 Task: Look for Airbnb options in Touba, Ivory Coast from 8th December, 2023 to 15th December, 2023 for 9 adults. Place can be shared room with 5 bedrooms having 9 beds and 5 bathrooms. Property type can be flat. Amenities needed are: wifi, TV, free parkinig on premises, gym, breakfast. Look for 5 properties as per requirement.
Action: Mouse moved to (423, 79)
Screenshot: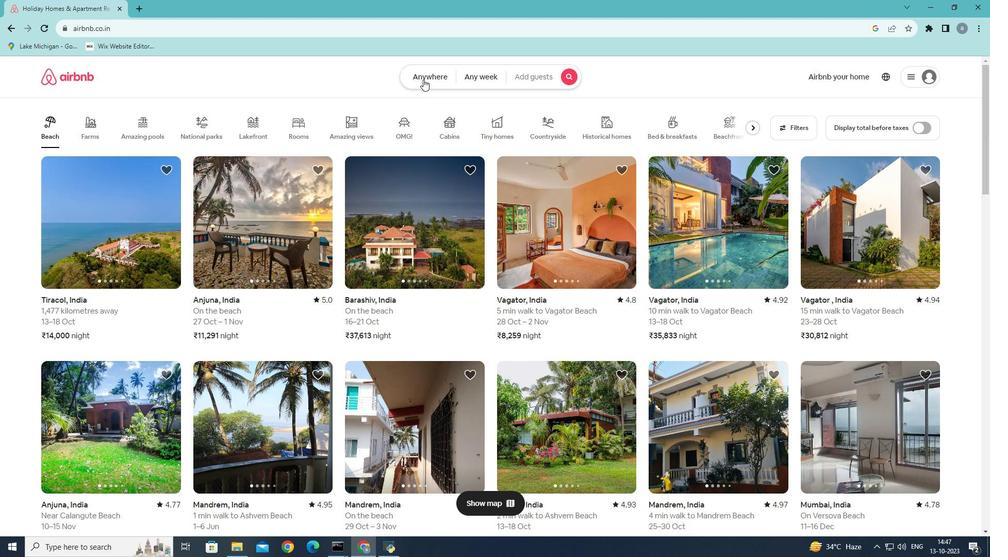 
Action: Mouse pressed left at (423, 79)
Screenshot: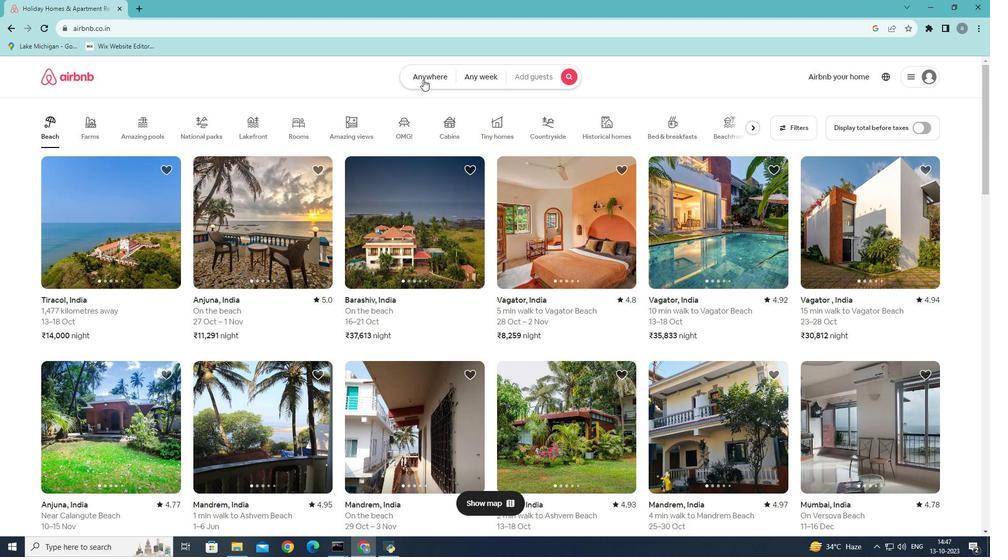 
Action: Mouse moved to (313, 113)
Screenshot: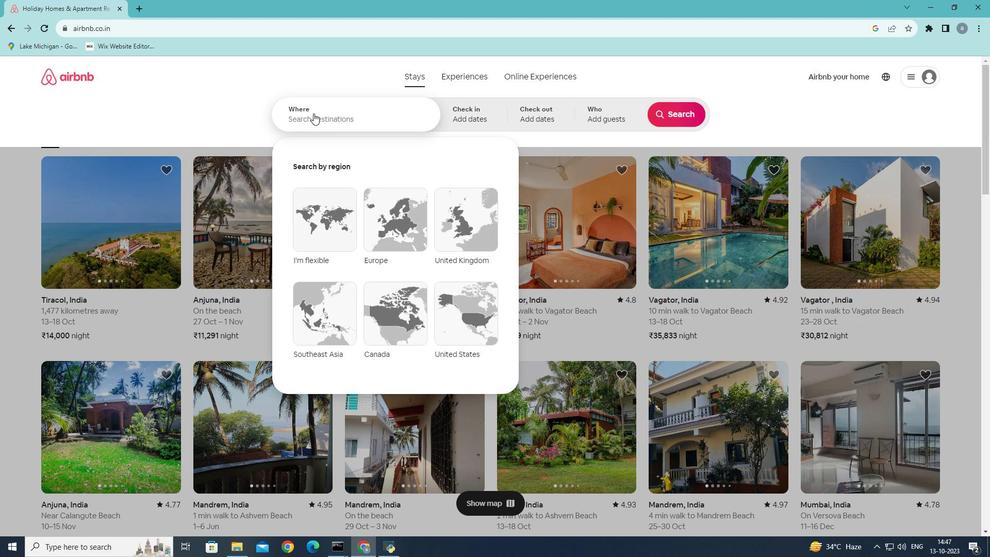 
Action: Mouse pressed left at (313, 113)
Screenshot: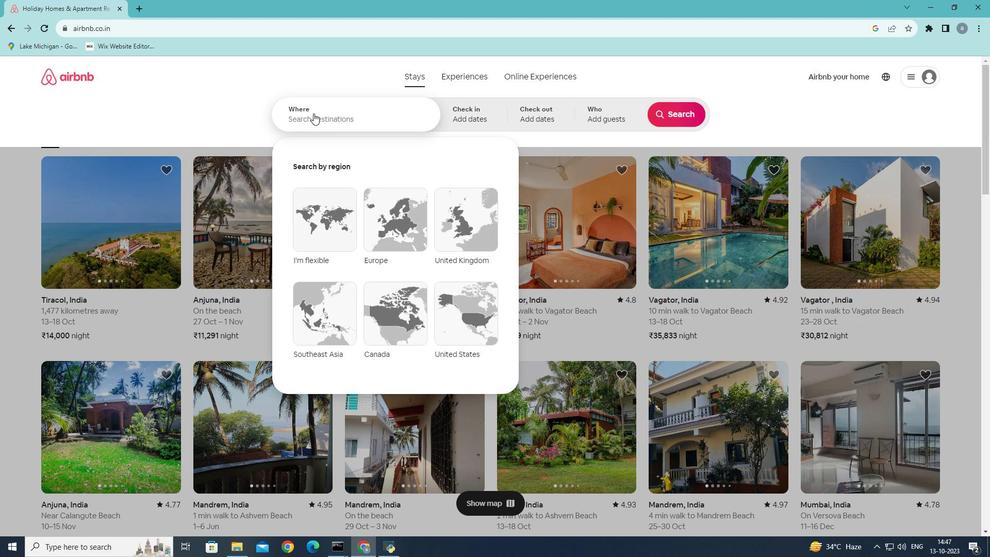 
Action: Mouse moved to (384, 123)
Screenshot: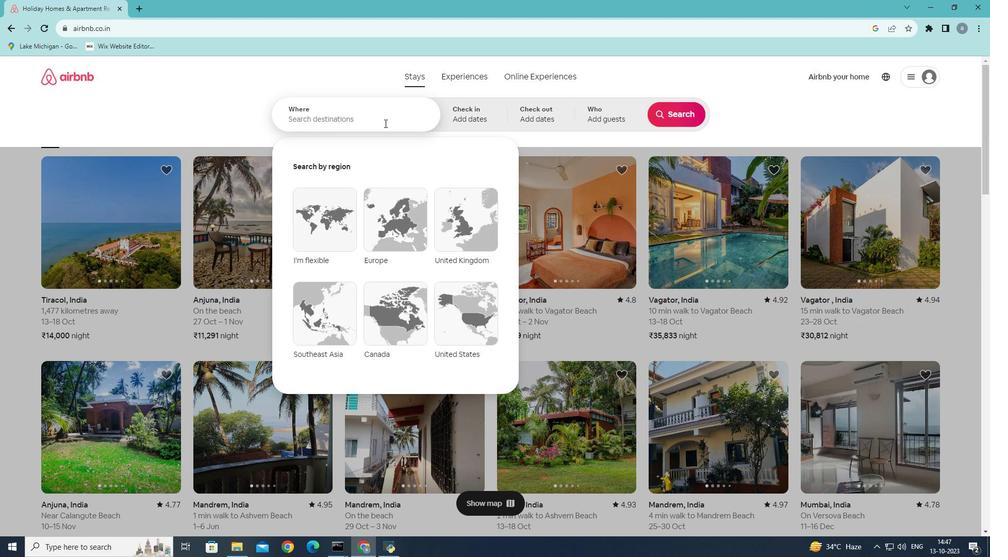 
Action: Key pressed <Key.shift><Key.shift>Touba,<Key.shift>Ivory<Key.space><Key.shift>Coast<Key.backspace><Key.backspace><Key.backspace><Key.backspace><Key.backspace><Key.backspace><Key.backspace><Key.backspace>
Screenshot: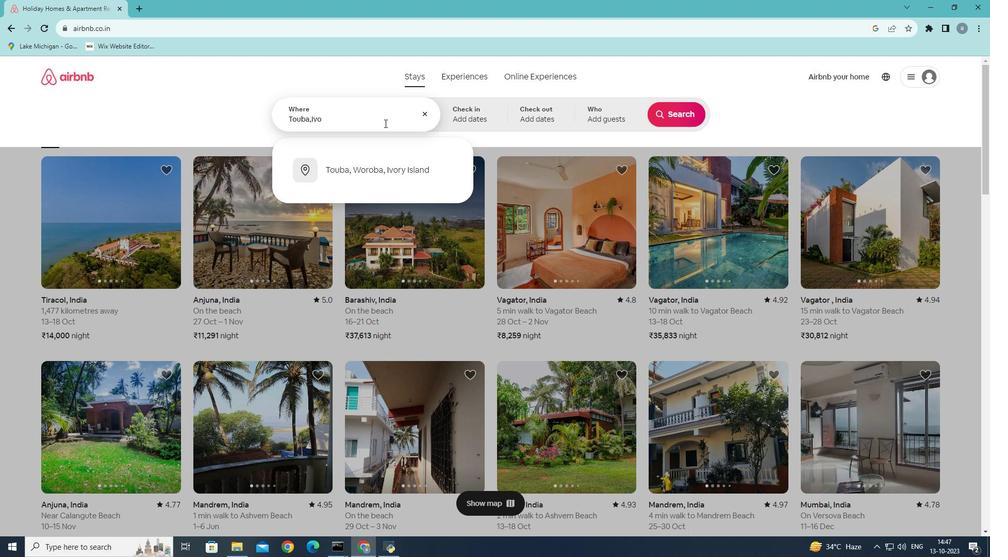 
Action: Mouse moved to (383, 171)
Screenshot: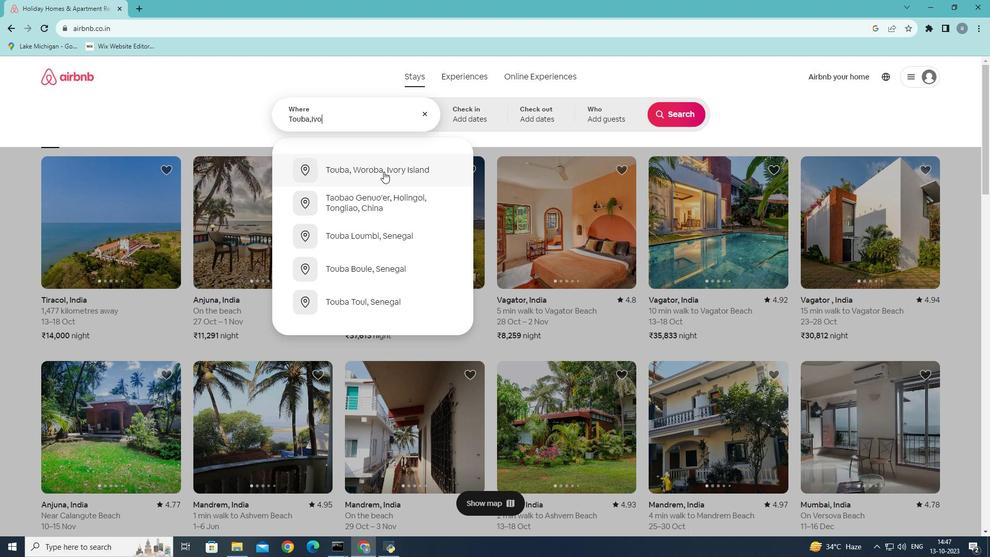 
Action: Mouse pressed left at (383, 171)
Screenshot: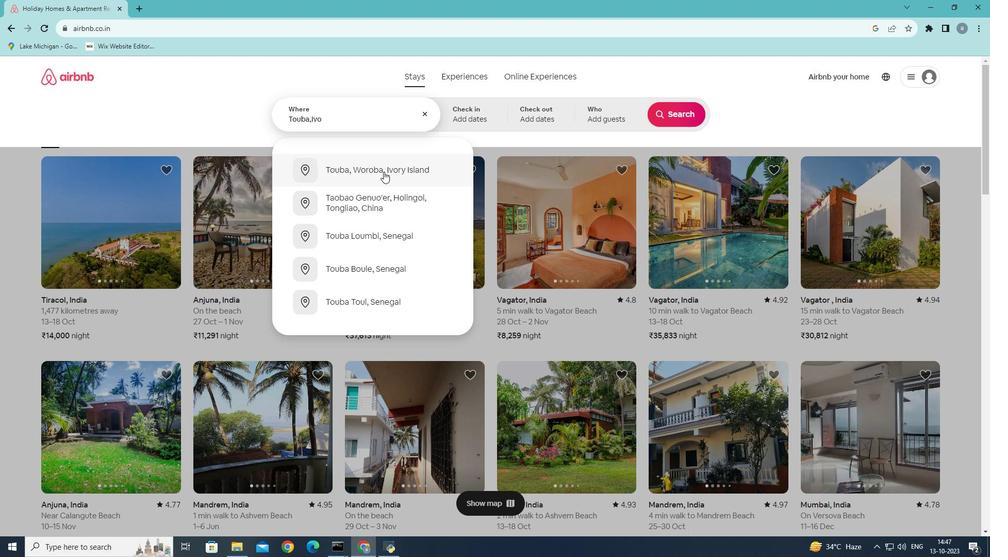 
Action: Mouse moved to (674, 201)
Screenshot: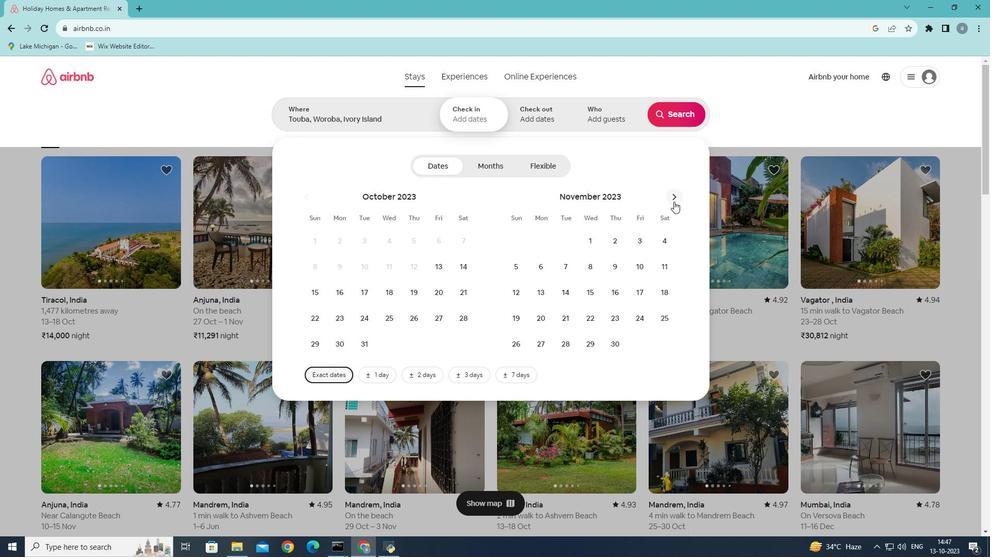 
Action: Mouse pressed left at (674, 201)
Screenshot: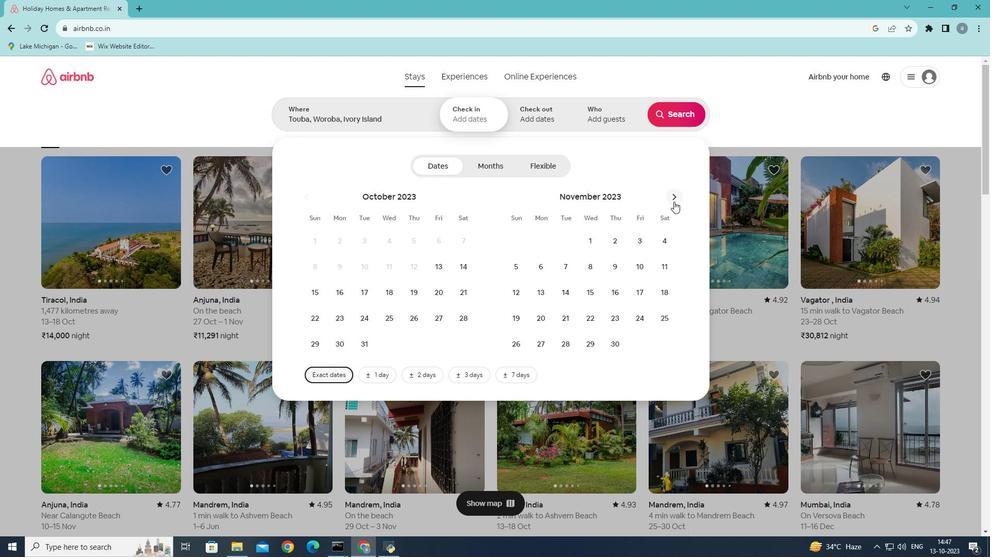 
Action: Mouse moved to (642, 264)
Screenshot: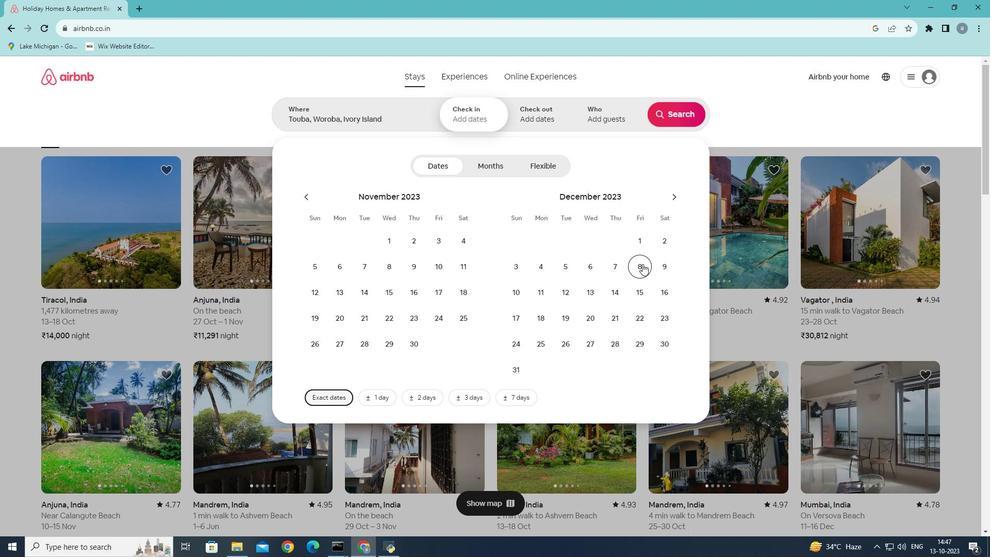 
Action: Mouse pressed left at (642, 264)
Screenshot: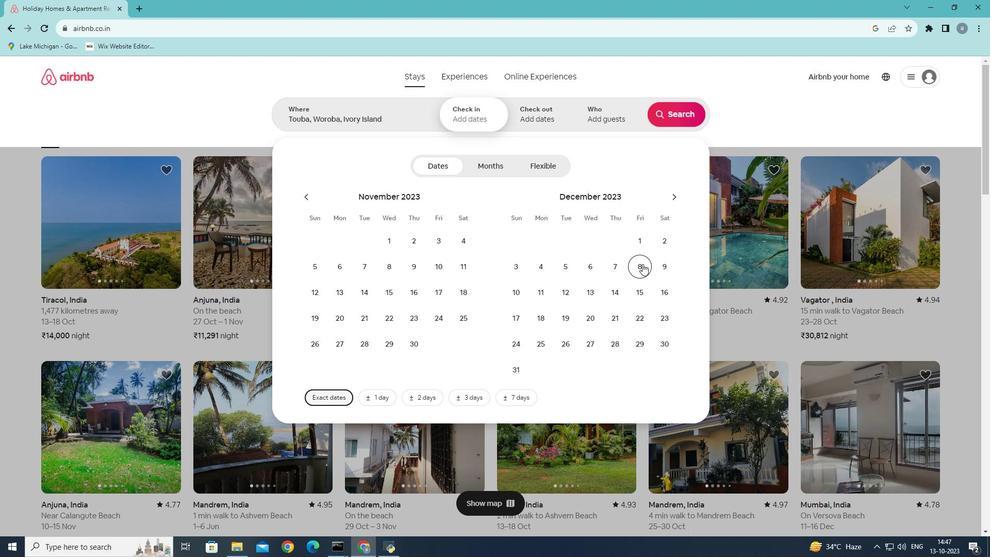 
Action: Mouse moved to (647, 288)
Screenshot: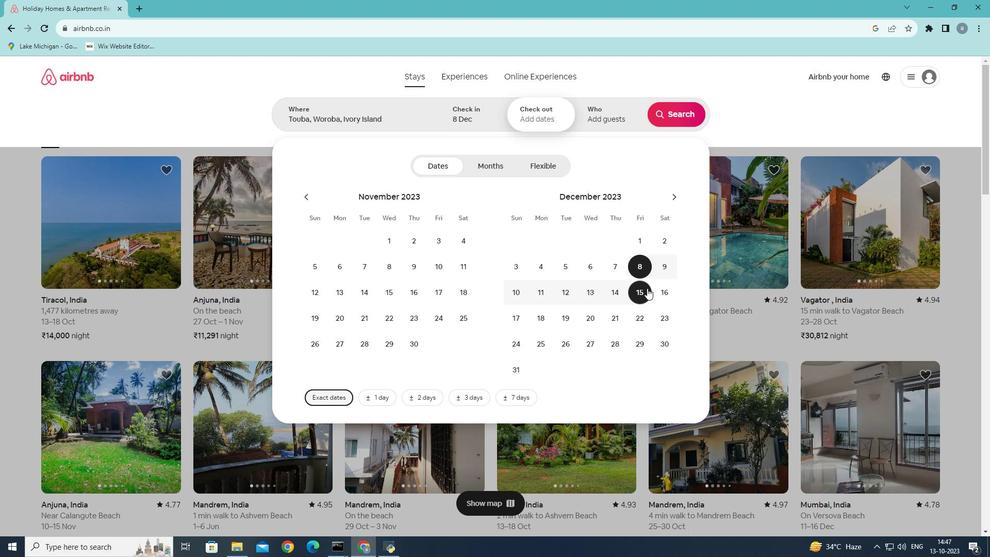 
Action: Mouse pressed left at (647, 288)
Screenshot: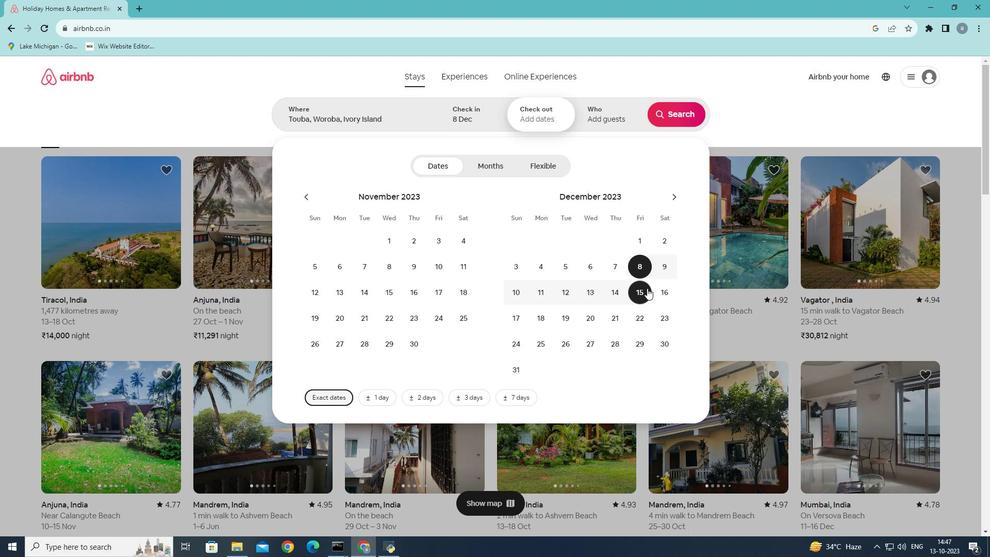 
Action: Mouse moved to (611, 121)
Screenshot: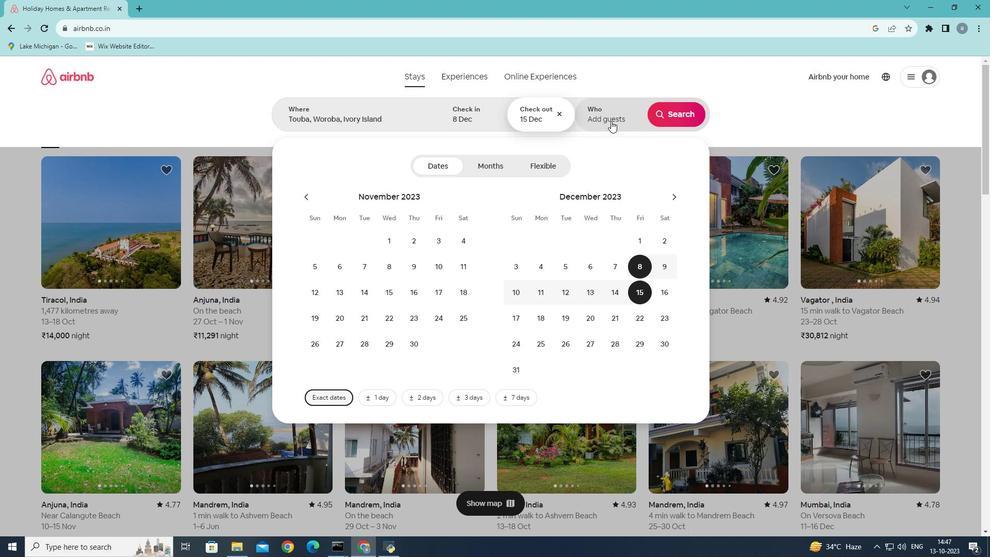 
Action: Mouse pressed left at (611, 121)
Screenshot: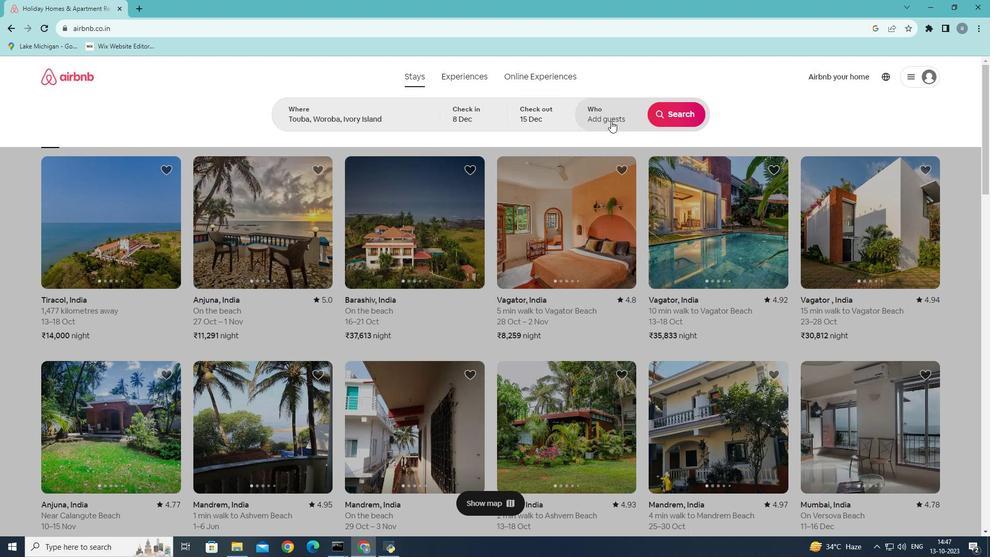 
Action: Mouse moved to (680, 173)
Screenshot: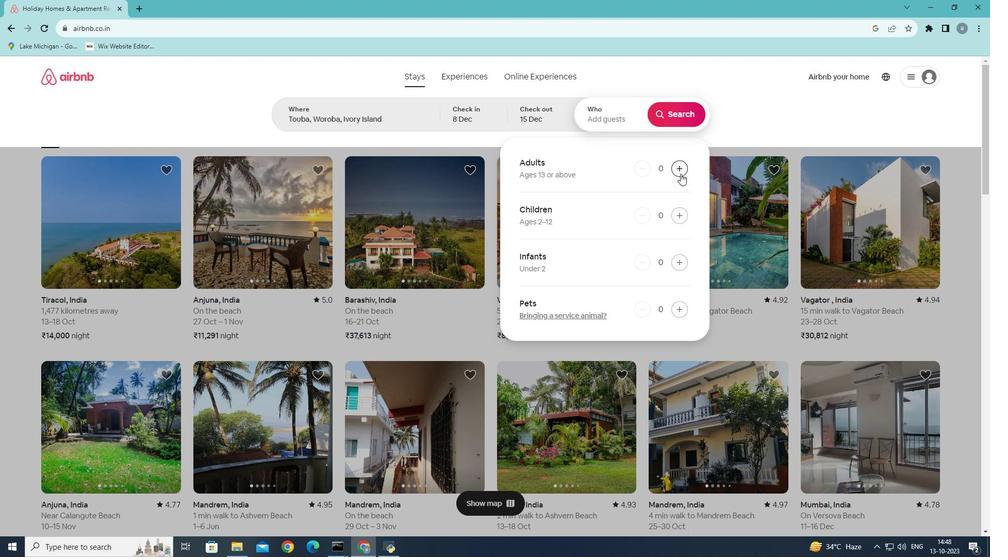 
Action: Mouse pressed left at (680, 173)
Screenshot: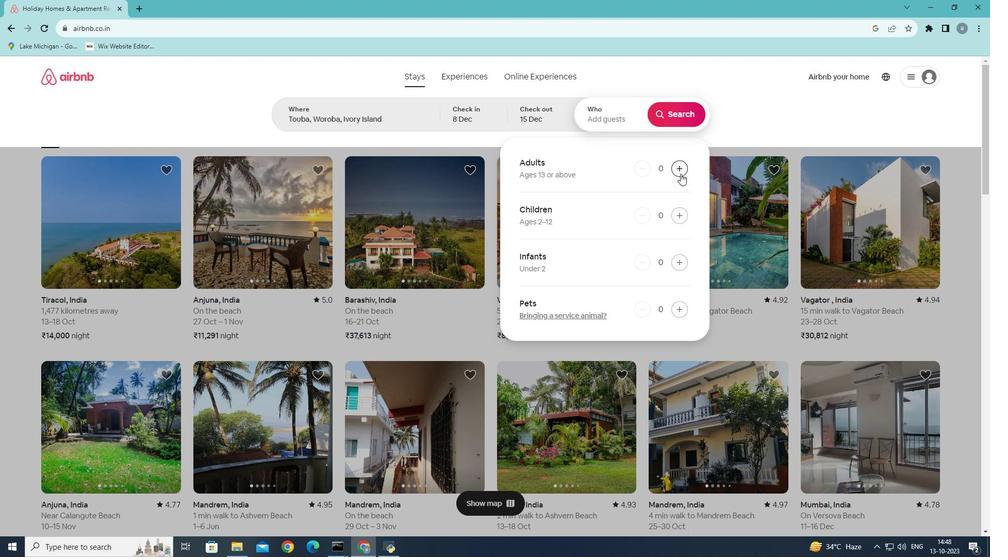 
Action: Mouse pressed left at (680, 173)
Screenshot: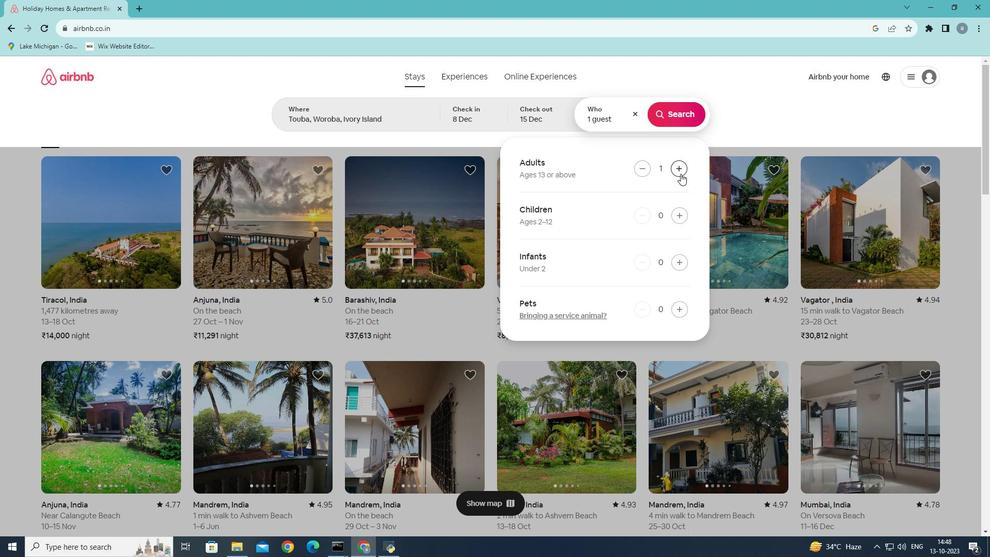 
Action: Mouse pressed left at (680, 173)
Screenshot: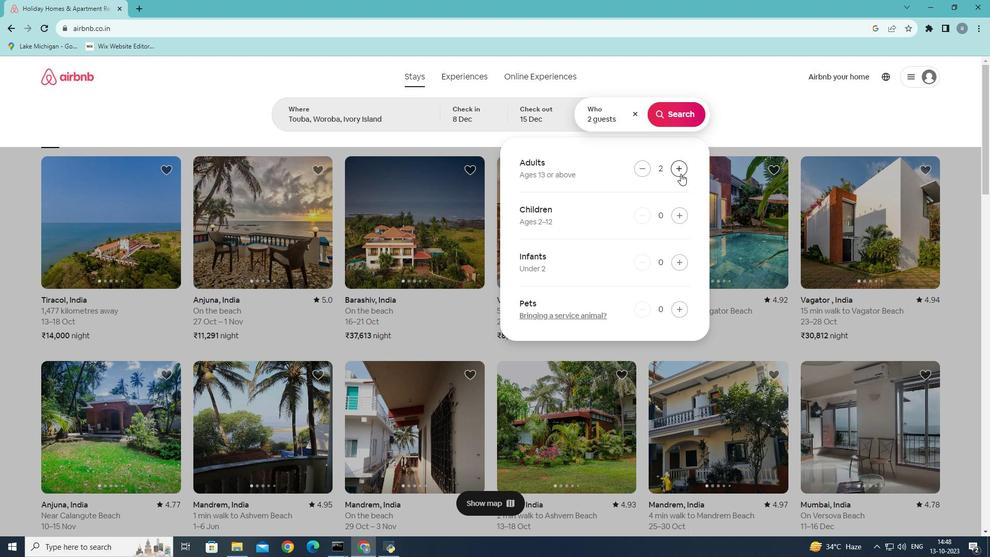 
Action: Mouse pressed left at (680, 173)
Screenshot: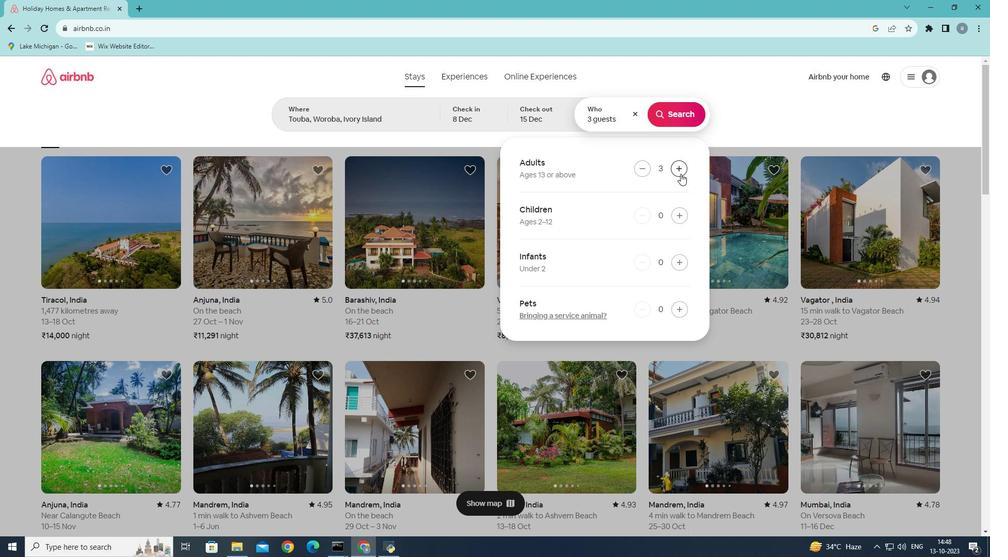 
Action: Mouse pressed left at (680, 173)
Screenshot: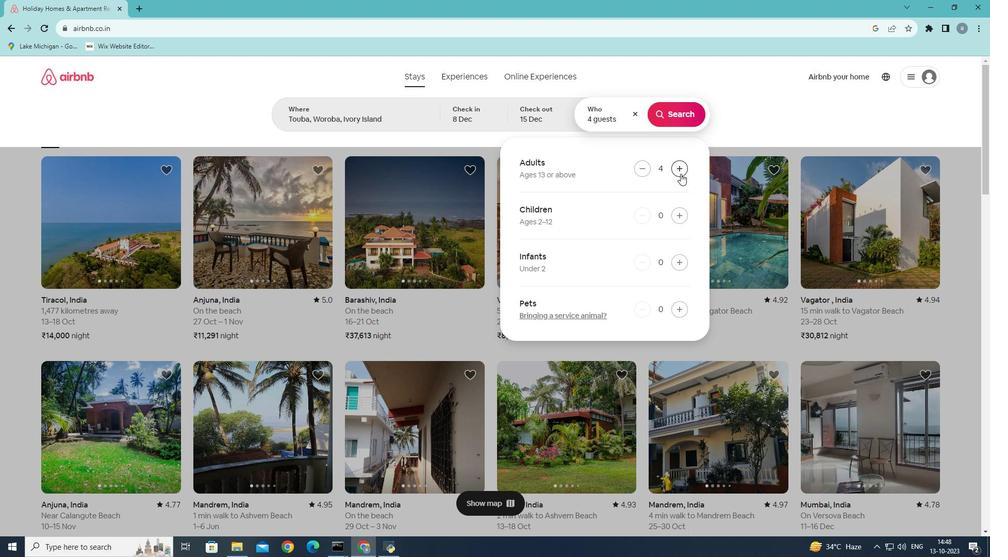 
Action: Mouse pressed left at (680, 173)
Screenshot: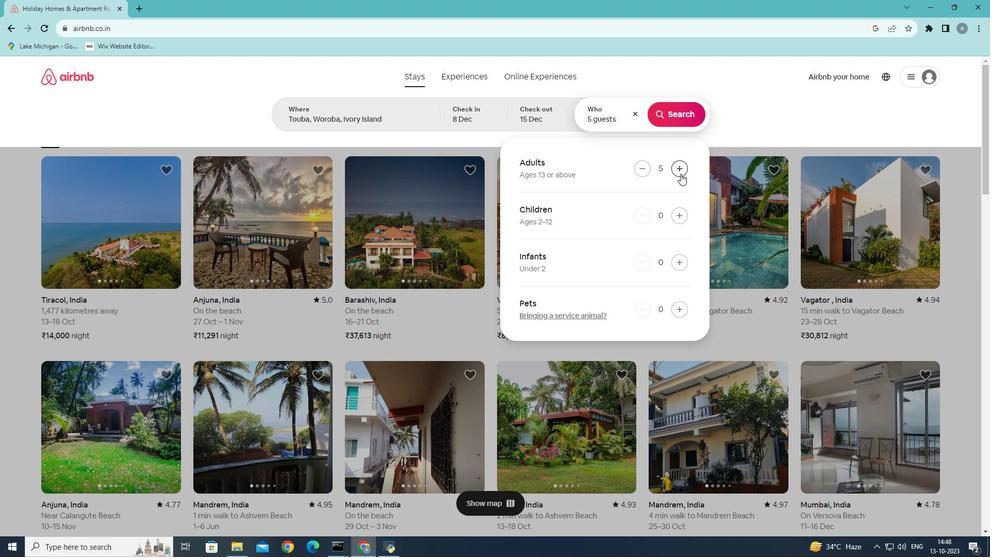 
Action: Mouse pressed left at (680, 173)
Screenshot: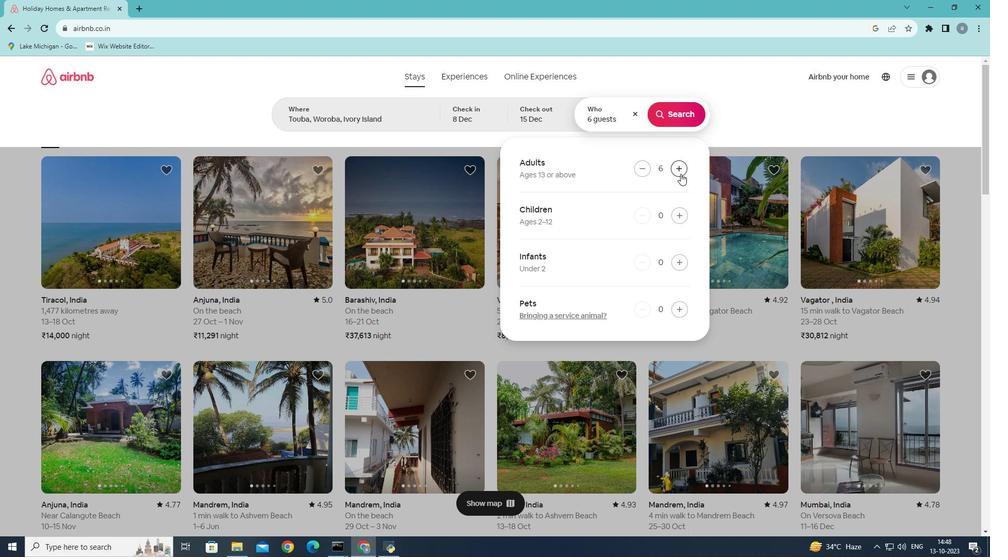 
Action: Mouse pressed left at (680, 173)
Screenshot: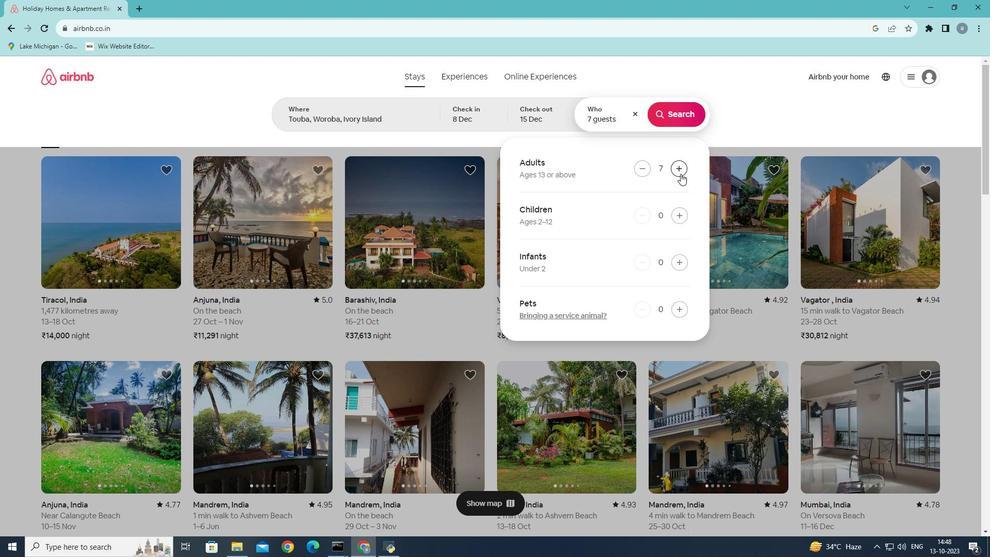 
Action: Mouse pressed left at (680, 173)
Screenshot: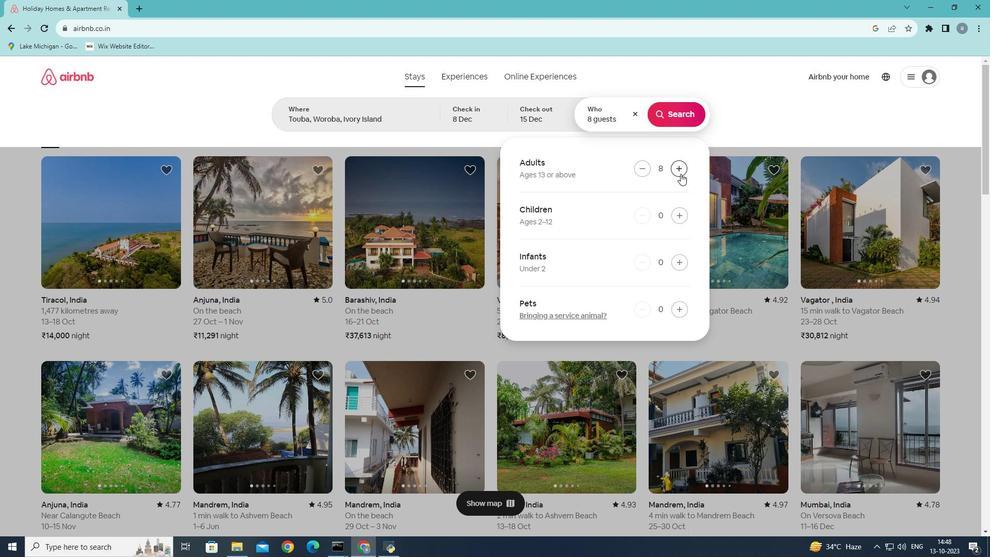 
Action: Mouse moved to (684, 107)
Screenshot: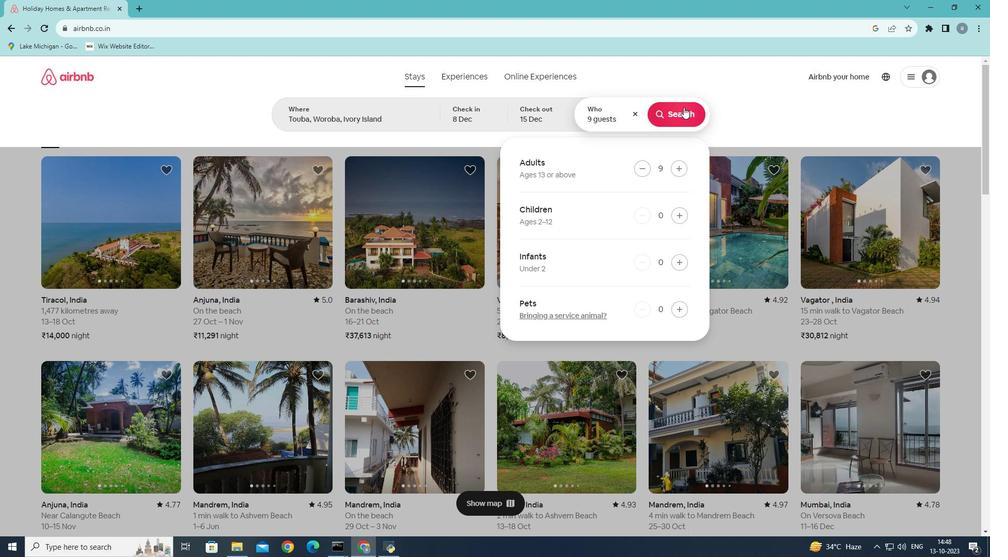 
Action: Mouse pressed left at (684, 107)
Screenshot: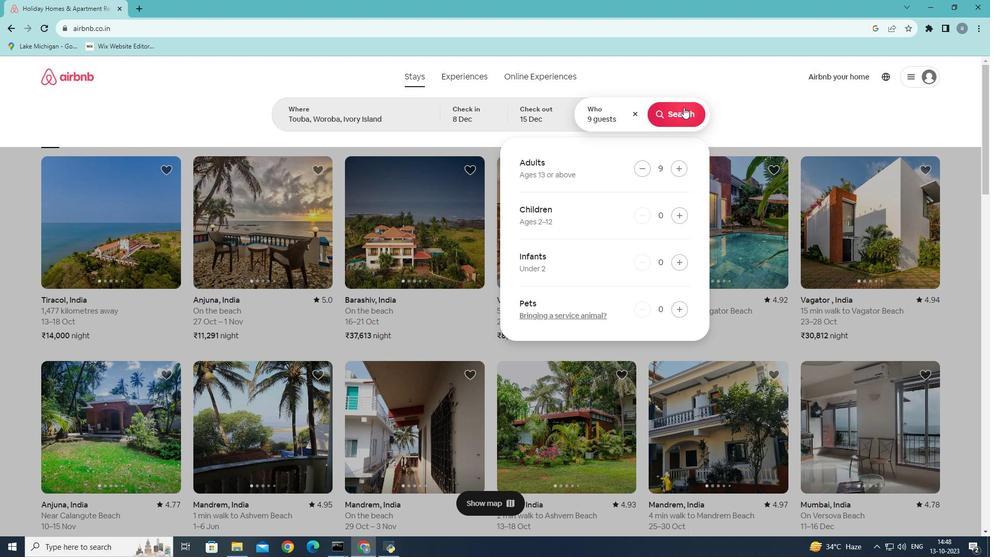 
Action: Mouse moved to (822, 115)
Screenshot: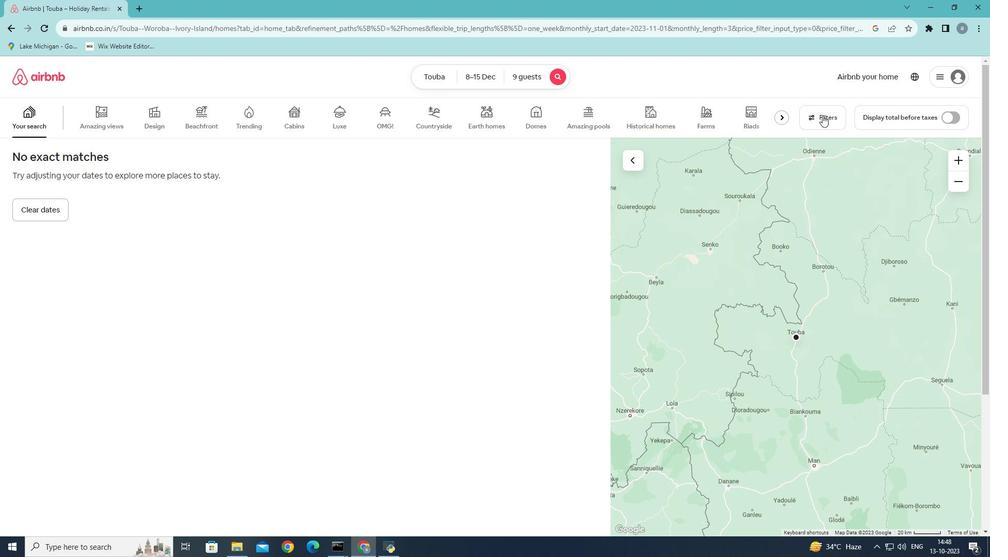 
Action: Mouse pressed left at (822, 115)
Screenshot: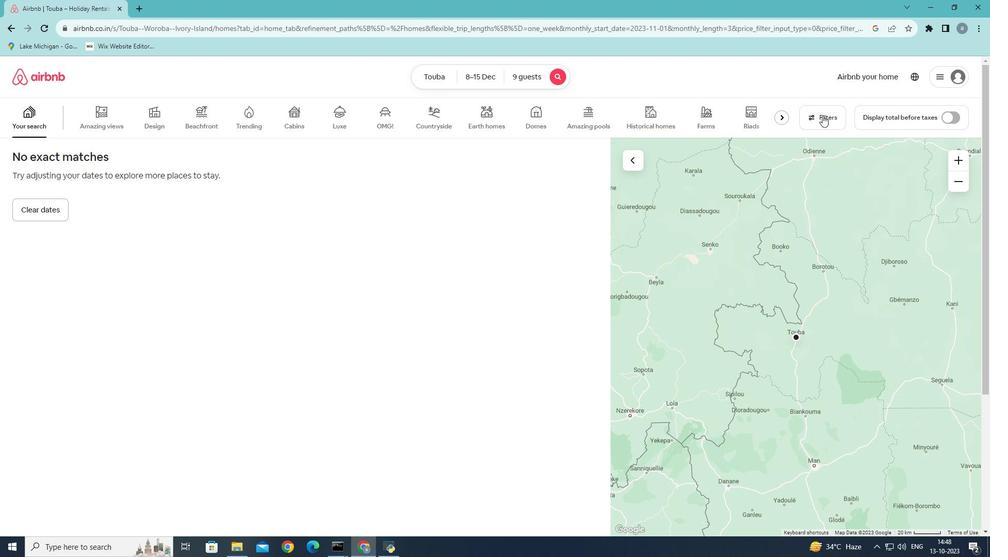 
Action: Mouse moved to (413, 305)
Screenshot: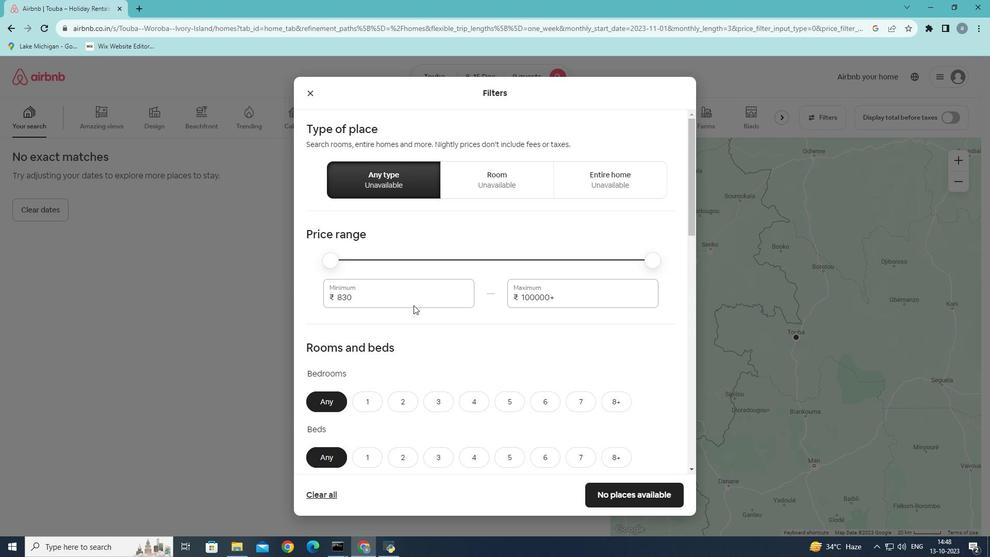 
Action: Mouse scrolled (413, 304) with delta (0, 0)
Screenshot: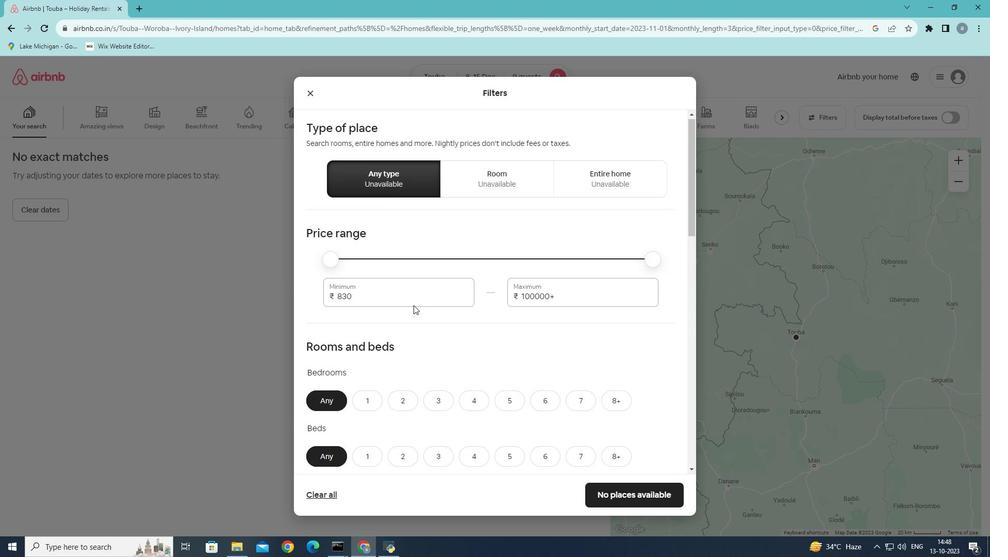
Action: Mouse scrolled (413, 304) with delta (0, 0)
Screenshot: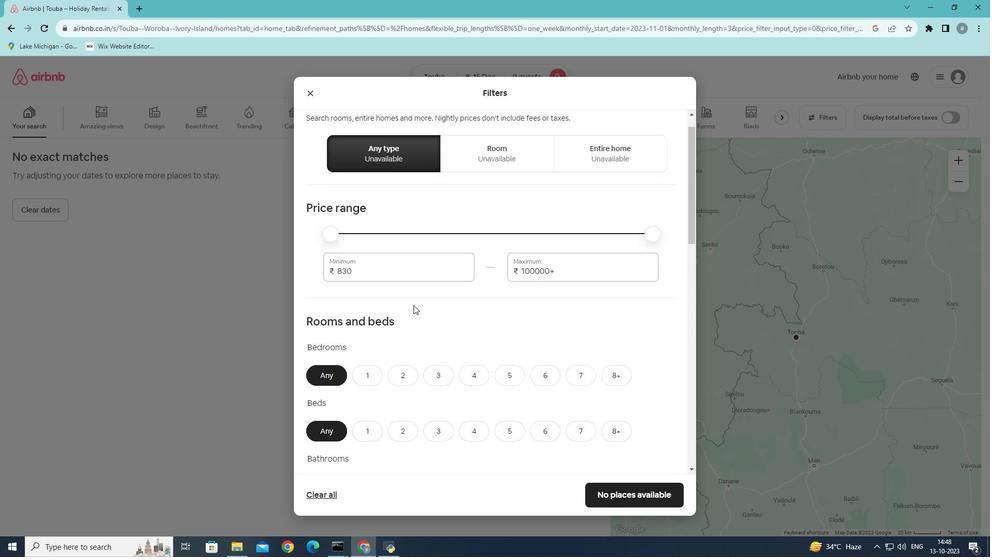 
Action: Mouse scrolled (413, 304) with delta (0, 0)
Screenshot: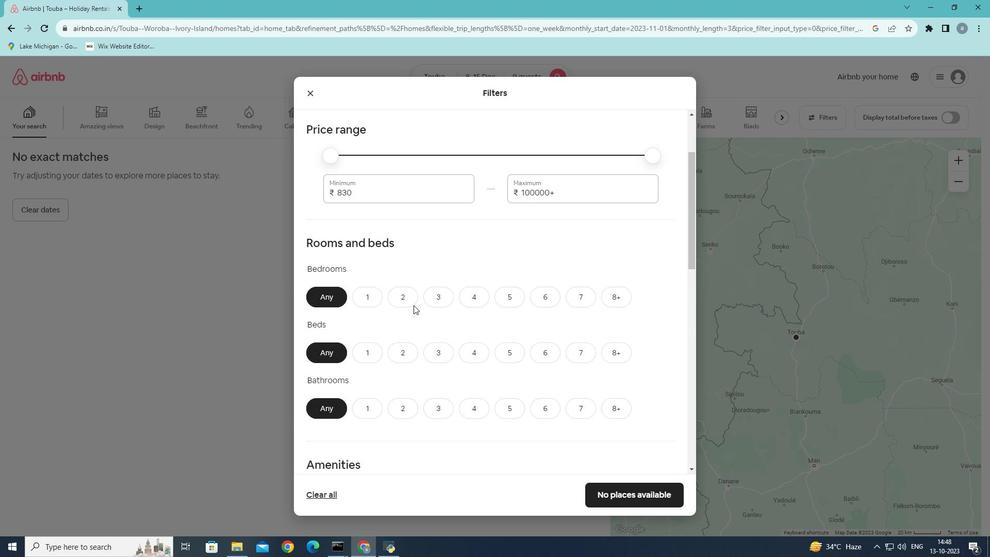 
Action: Mouse moved to (515, 252)
Screenshot: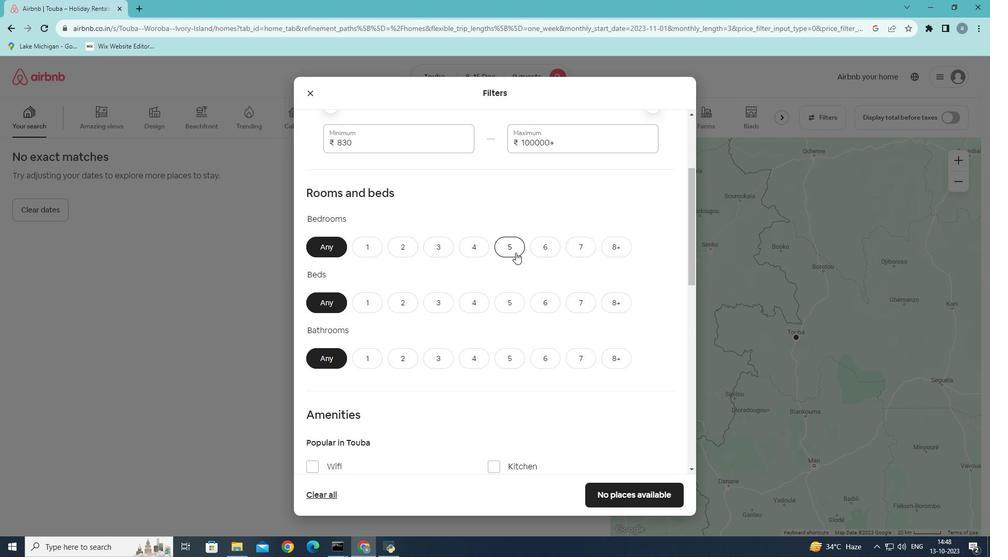 
Action: Mouse pressed left at (515, 252)
Screenshot: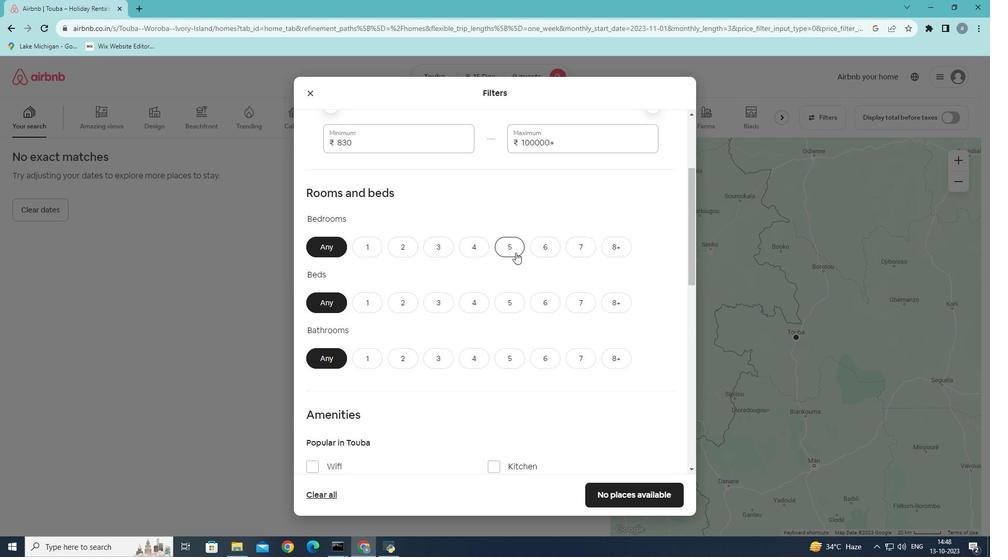 
Action: Mouse moved to (625, 299)
Screenshot: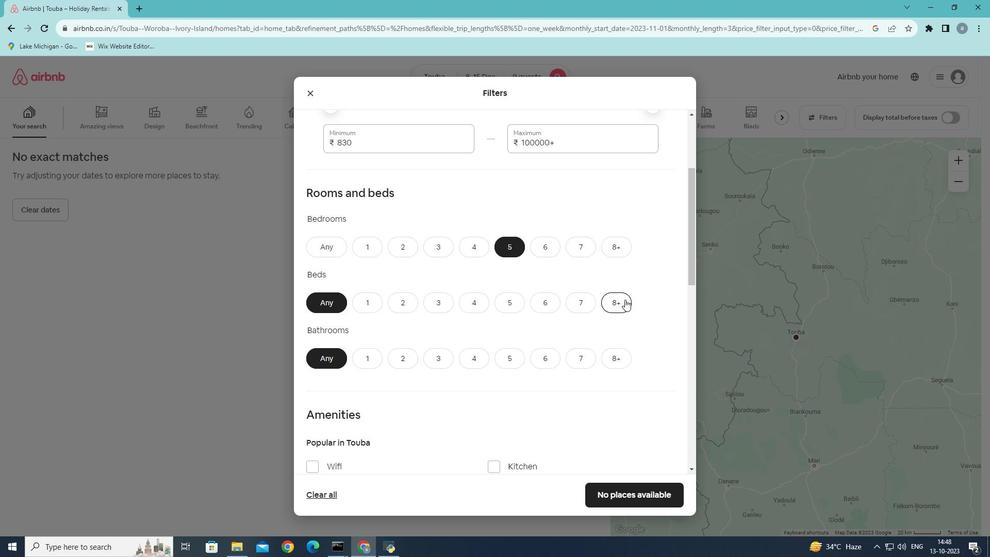 
Action: Mouse pressed left at (625, 299)
Screenshot: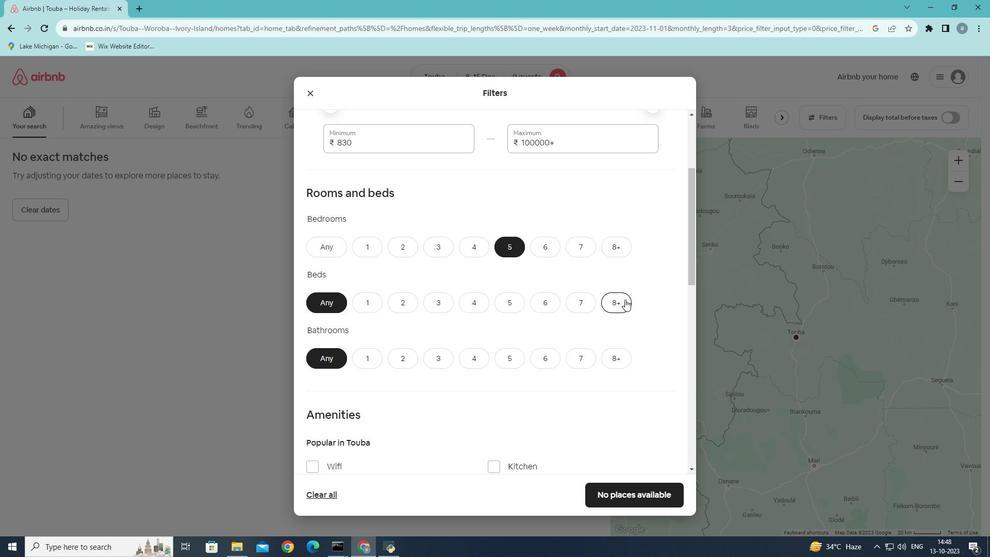 
Action: Mouse moved to (499, 355)
Screenshot: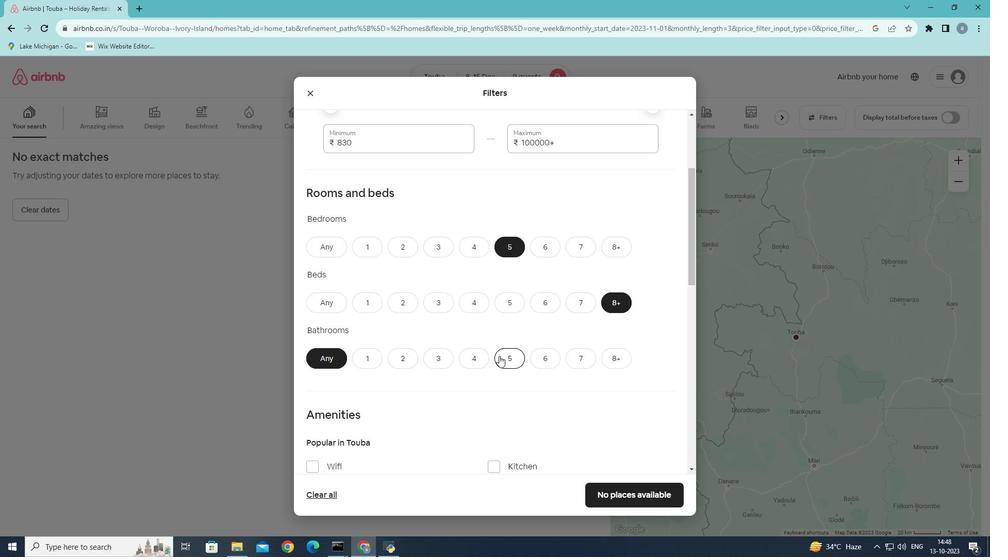 
Action: Mouse pressed left at (499, 355)
Screenshot: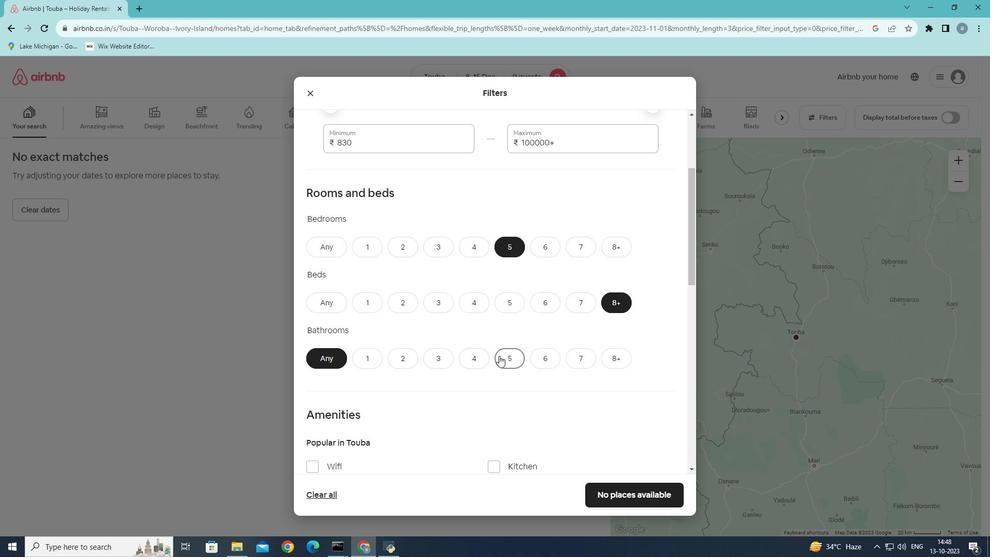 
Action: Mouse moved to (496, 320)
Screenshot: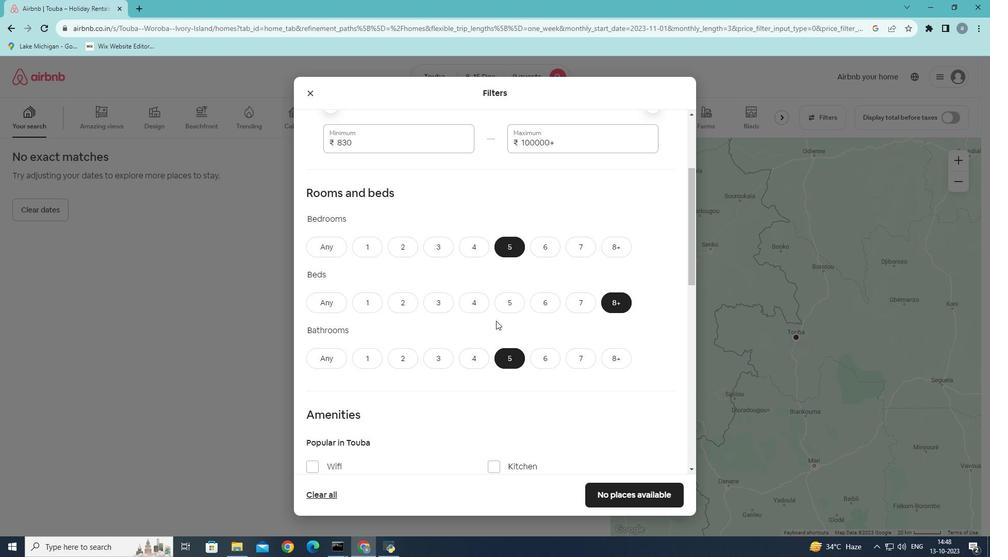 
Action: Mouse scrolled (496, 320) with delta (0, 0)
Screenshot: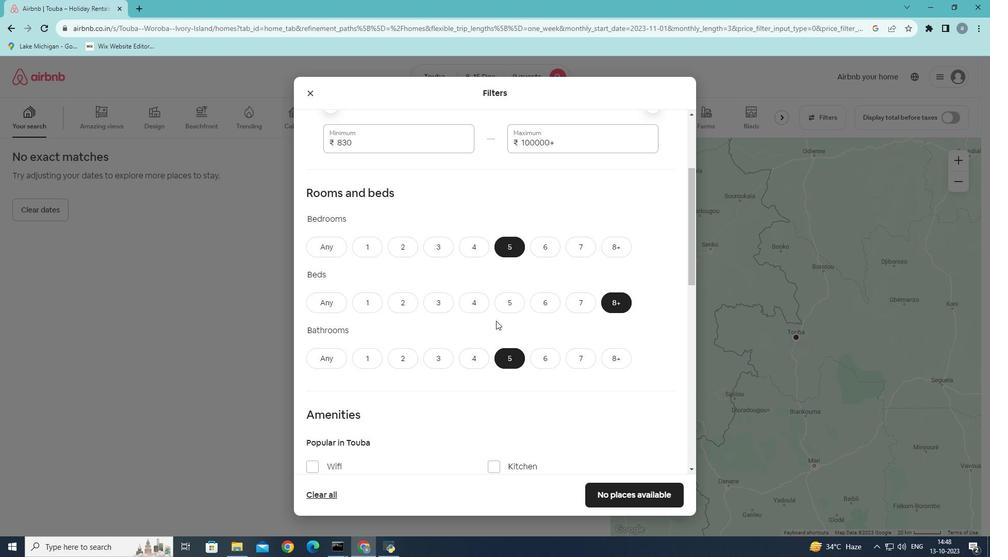 
Action: Mouse scrolled (496, 320) with delta (0, 0)
Screenshot: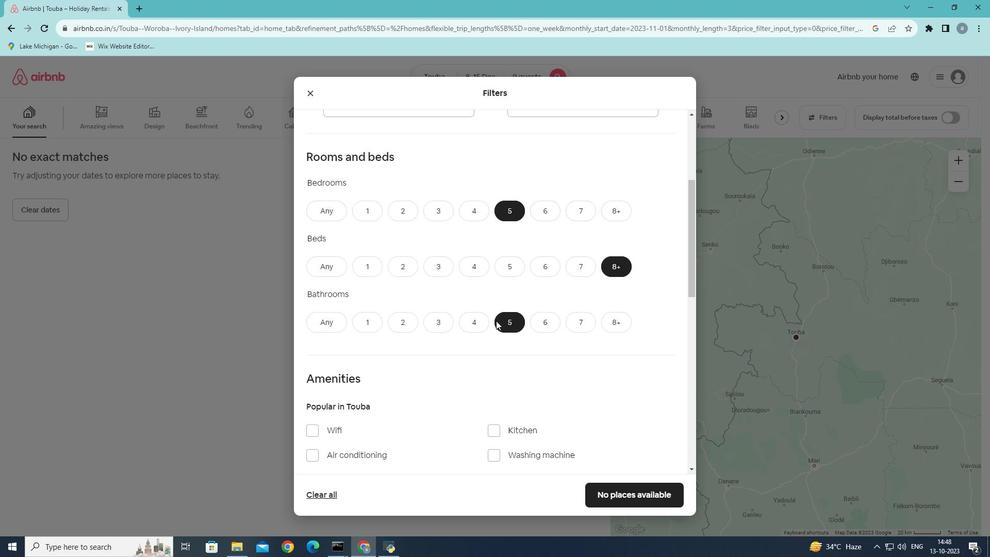 
Action: Mouse scrolled (496, 320) with delta (0, 0)
Screenshot: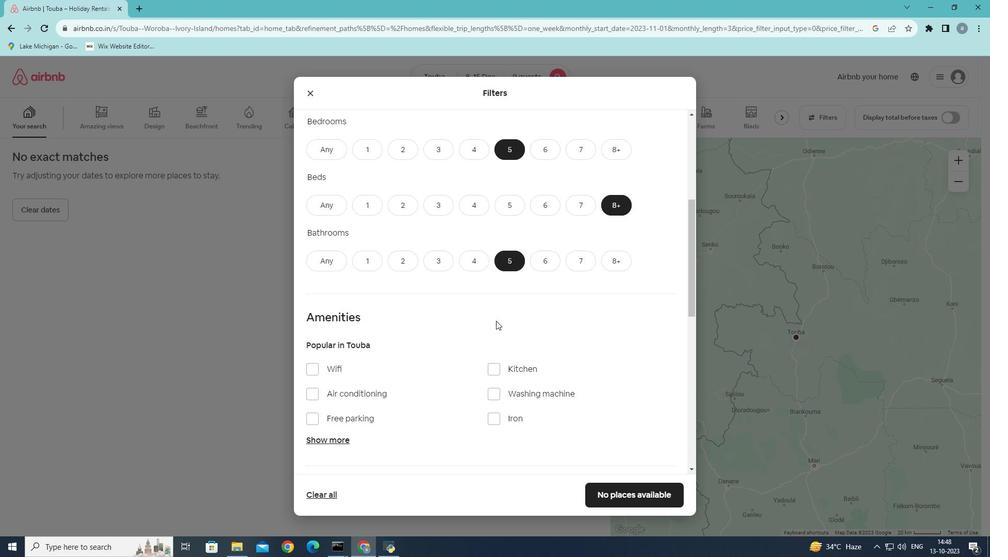 
Action: Mouse scrolled (496, 320) with delta (0, 0)
Screenshot: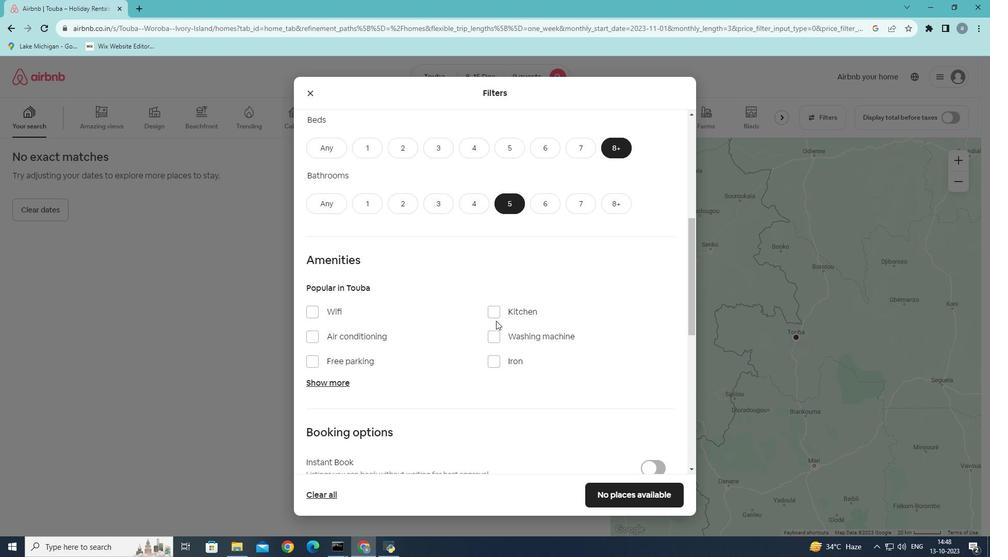 
Action: Mouse scrolled (496, 320) with delta (0, 0)
Screenshot: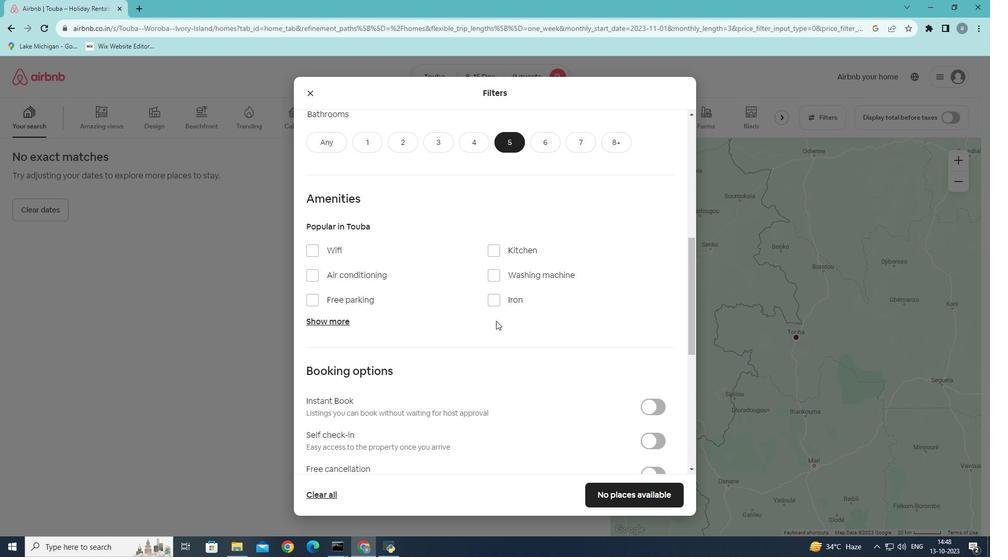 
Action: Mouse scrolled (496, 320) with delta (0, 0)
Screenshot: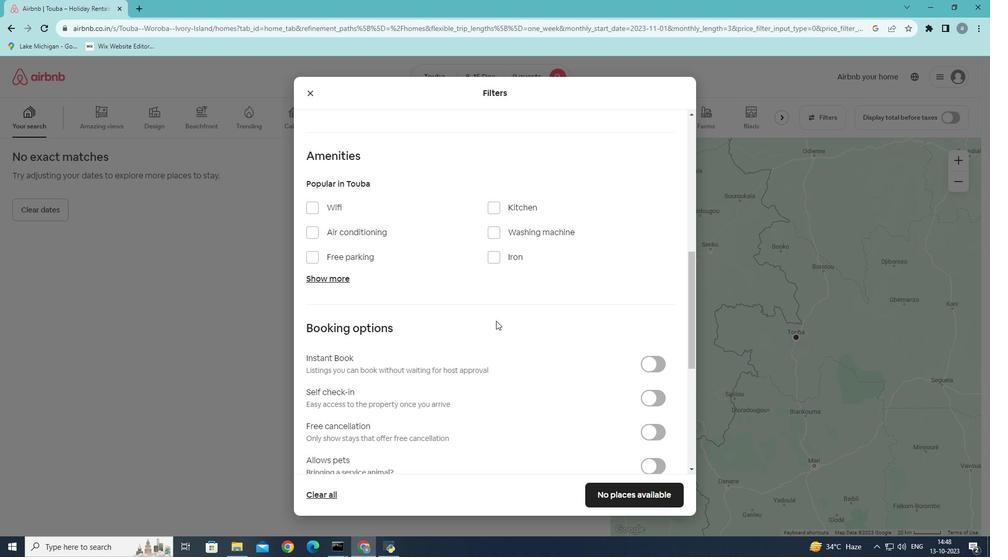 
Action: Mouse moved to (312, 154)
Screenshot: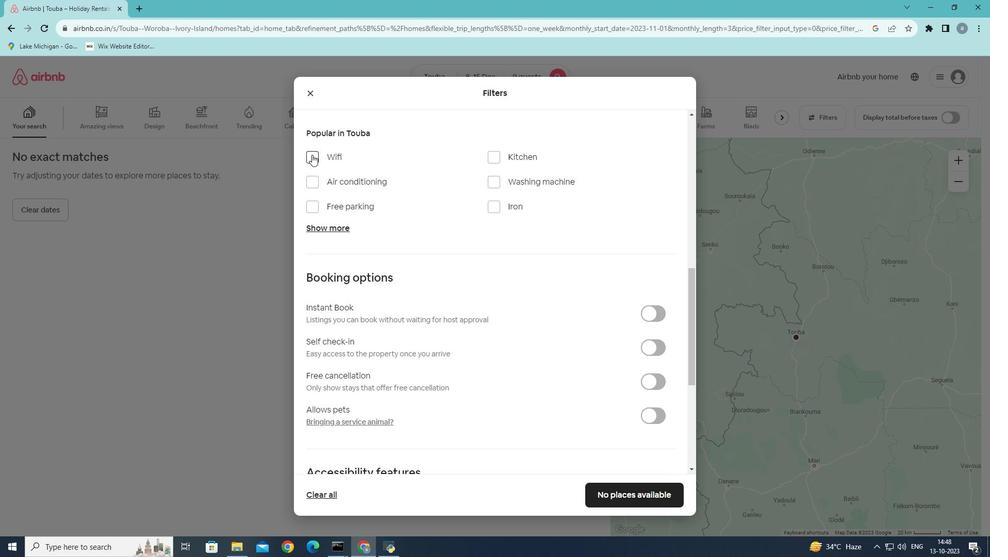 
Action: Mouse pressed left at (312, 154)
Screenshot: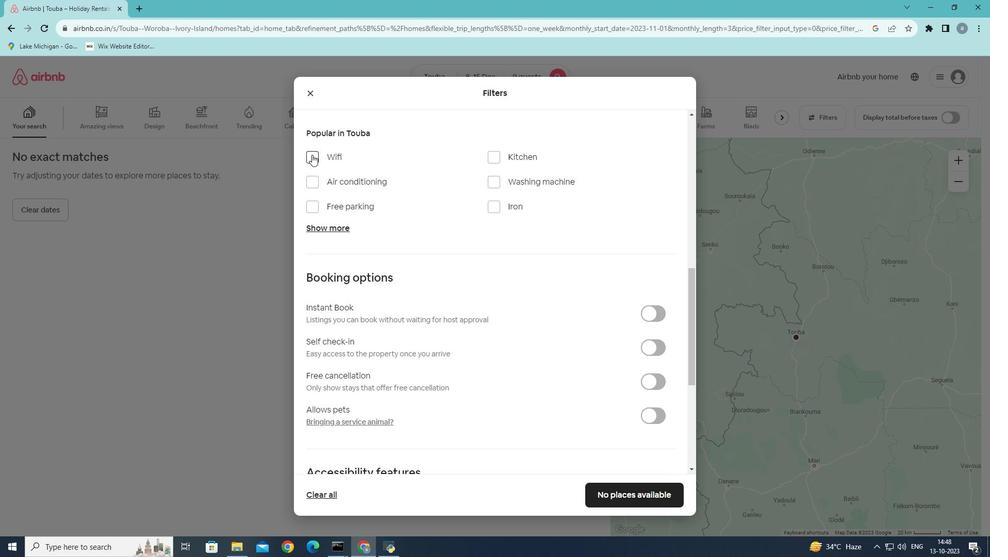 
Action: Mouse moved to (313, 207)
Screenshot: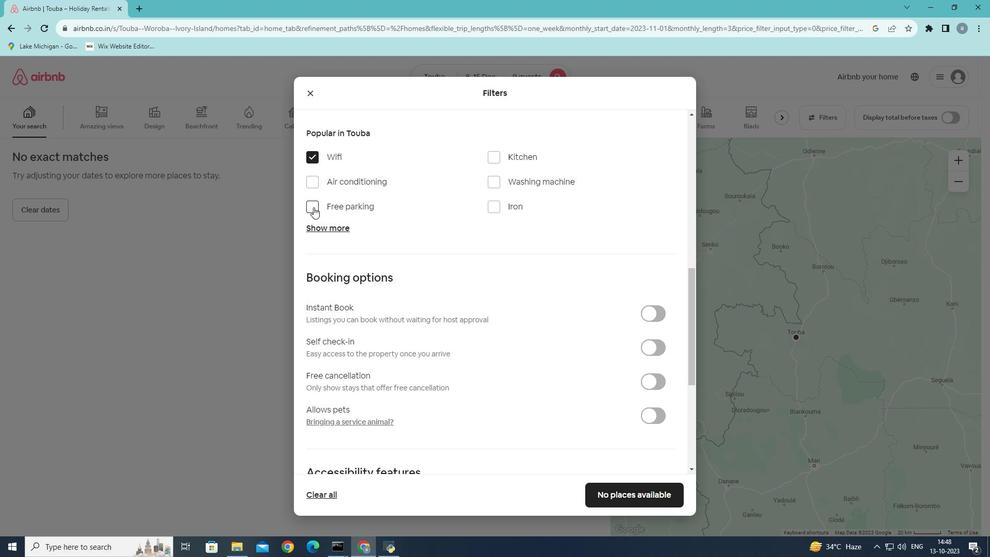 
Action: Mouse pressed left at (313, 207)
Screenshot: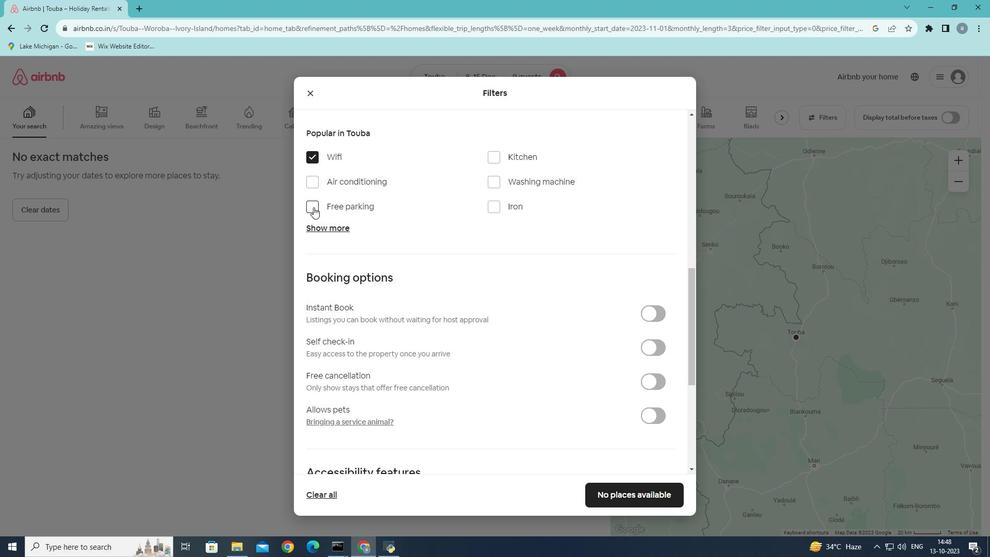 
Action: Mouse moved to (334, 228)
Screenshot: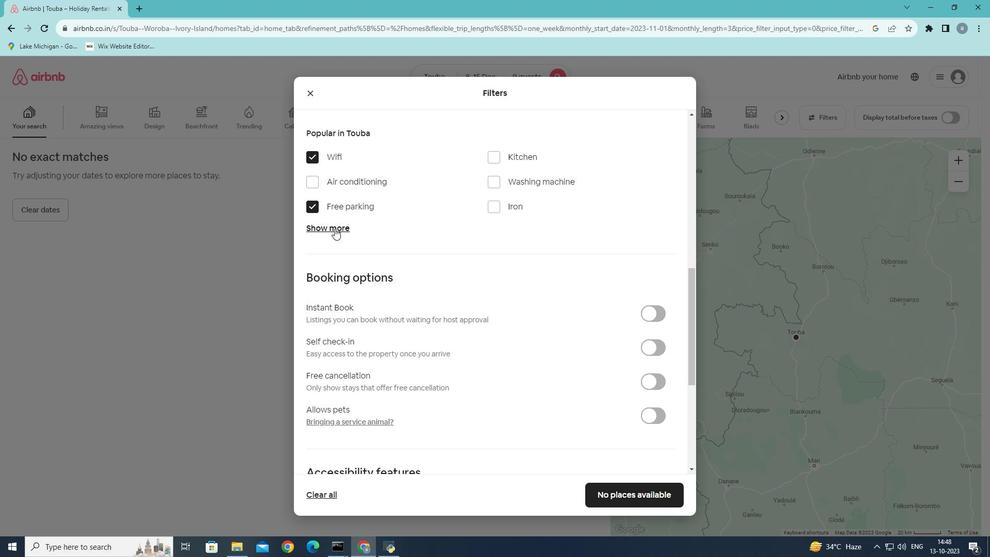 
Action: Mouse pressed left at (334, 228)
Screenshot: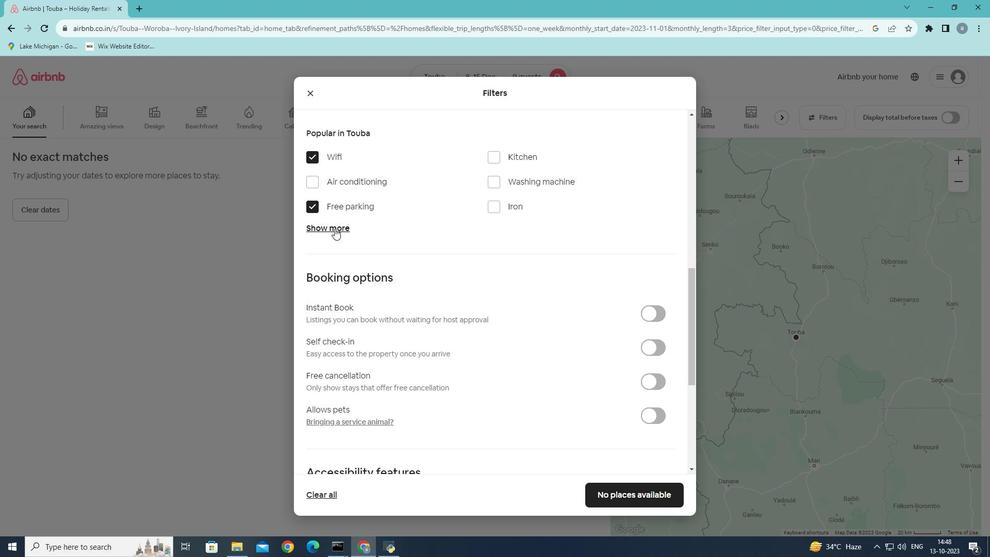 
Action: Mouse moved to (507, 293)
Screenshot: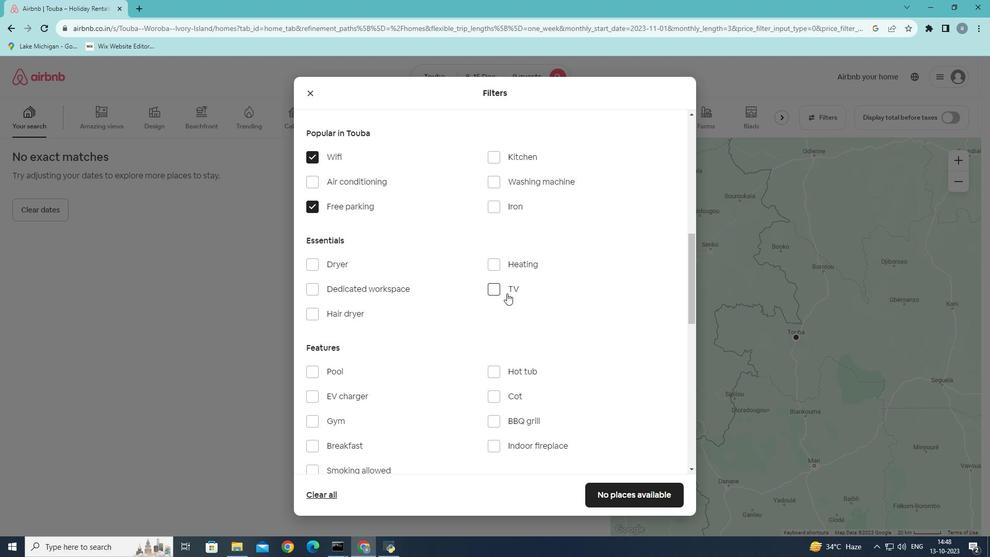
Action: Mouse pressed left at (507, 293)
Screenshot: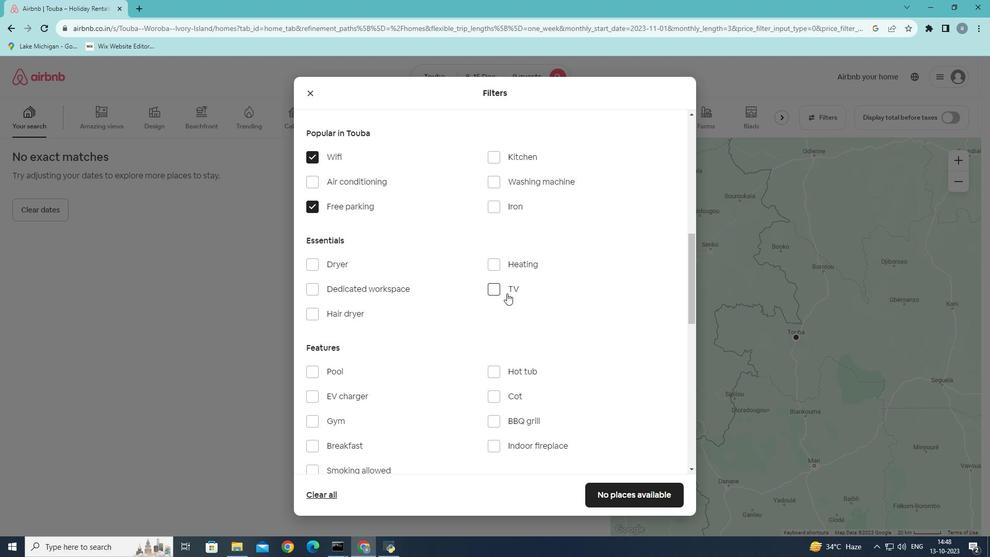 
Action: Mouse moved to (454, 394)
Screenshot: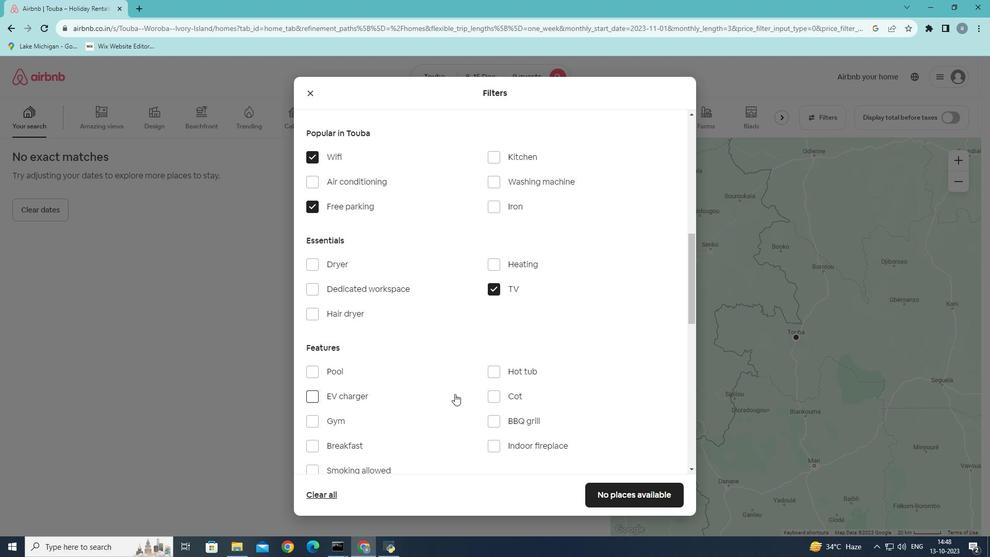
Action: Mouse scrolled (454, 393) with delta (0, 0)
Screenshot: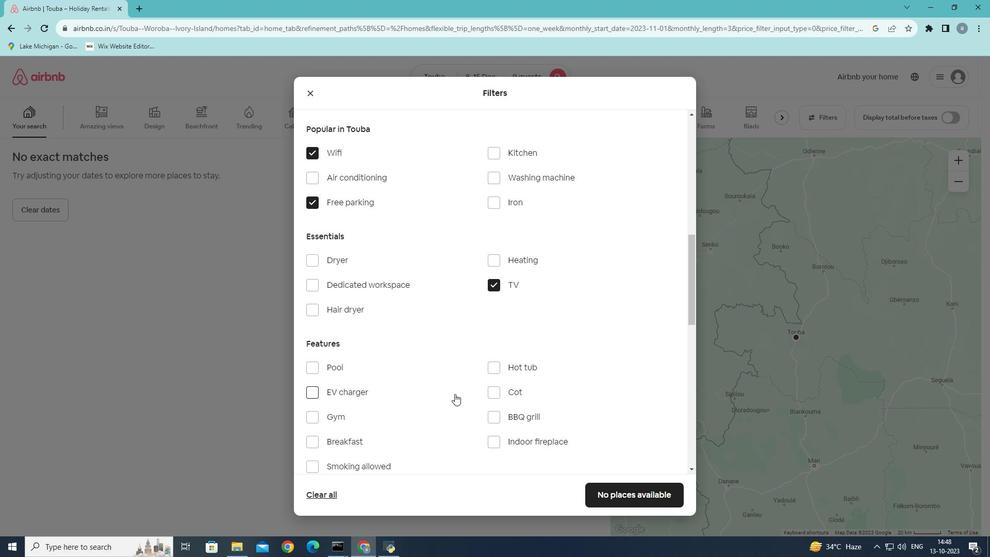 
Action: Mouse moved to (313, 369)
Screenshot: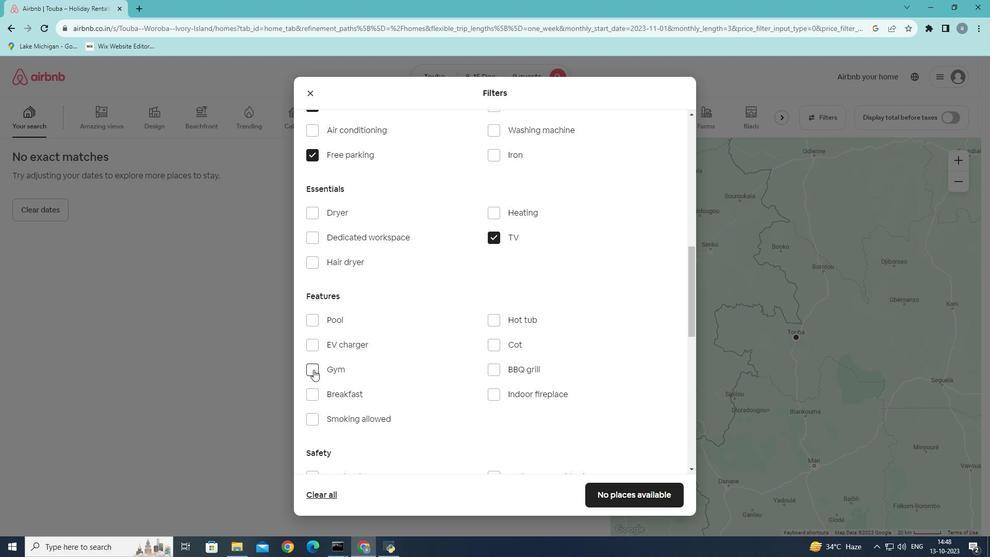 
Action: Mouse pressed left at (313, 369)
Screenshot: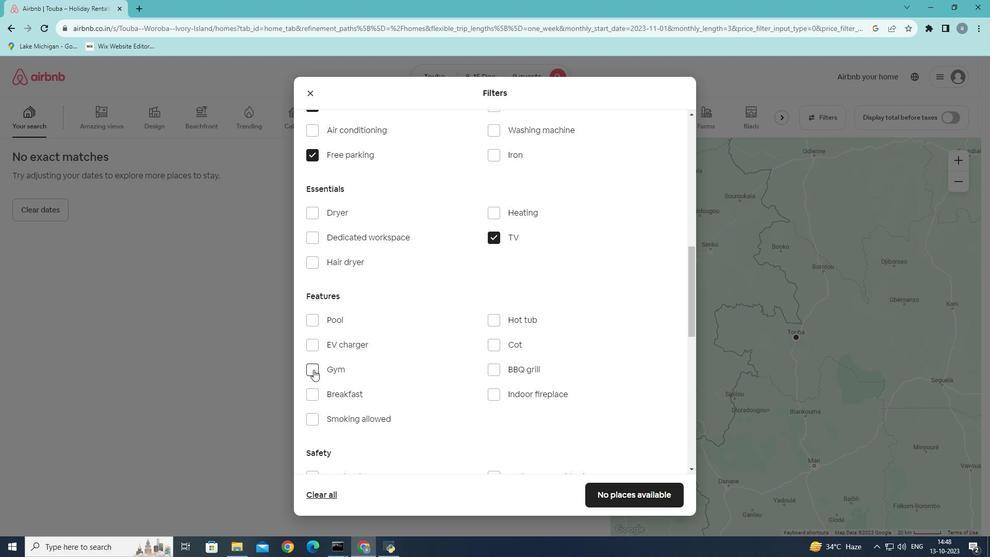 
Action: Mouse moved to (317, 396)
Screenshot: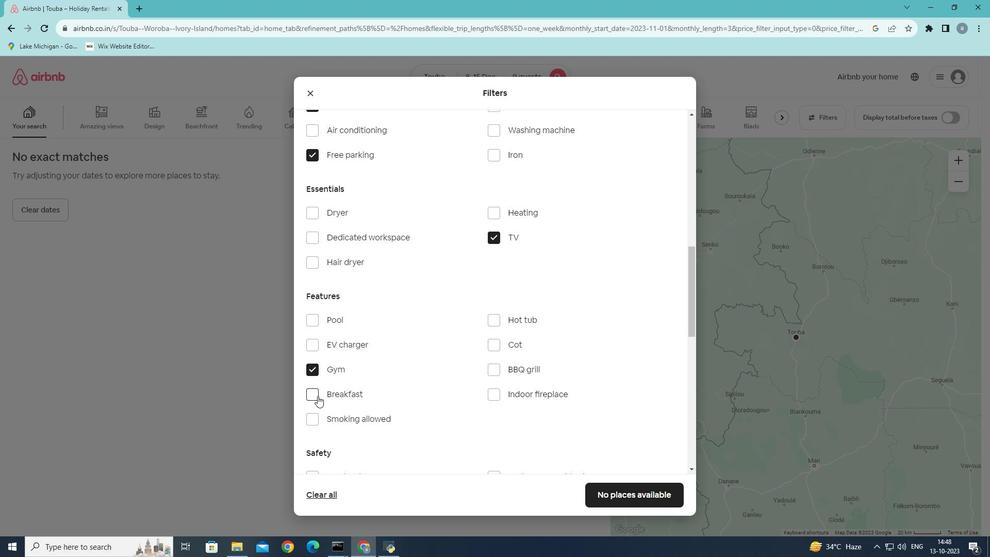 
Action: Mouse pressed left at (317, 396)
Screenshot: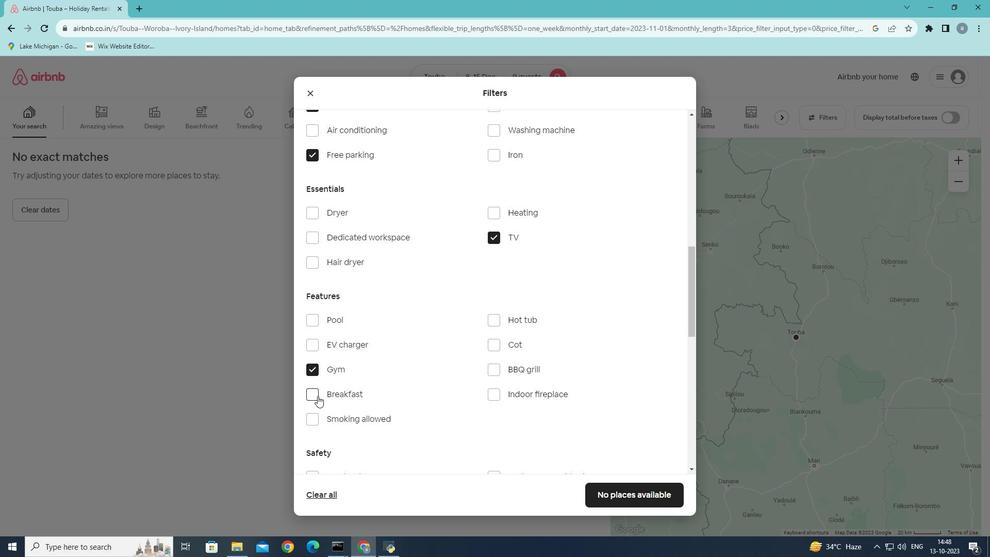 
Action: Mouse moved to (414, 377)
Screenshot: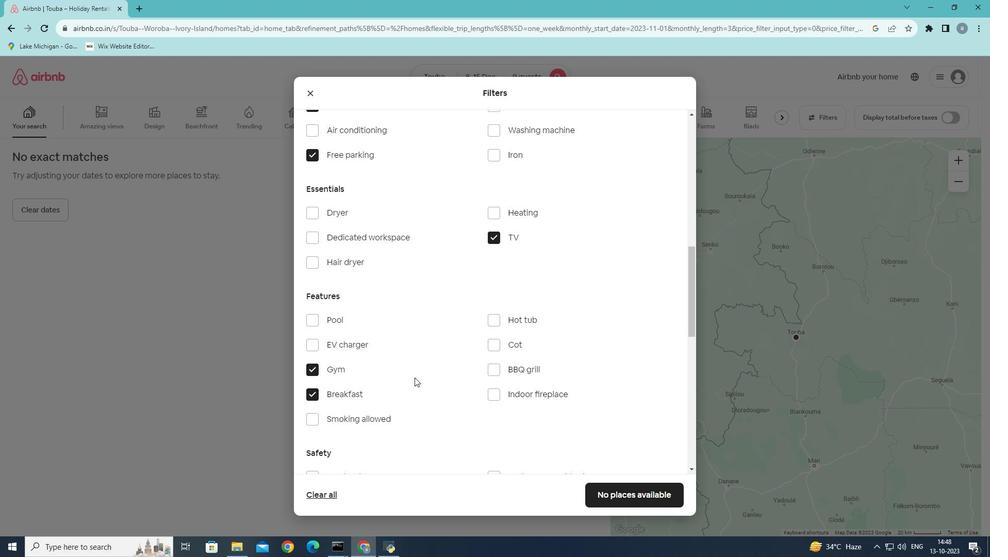 
Action: Mouse scrolled (414, 377) with delta (0, 0)
Screenshot: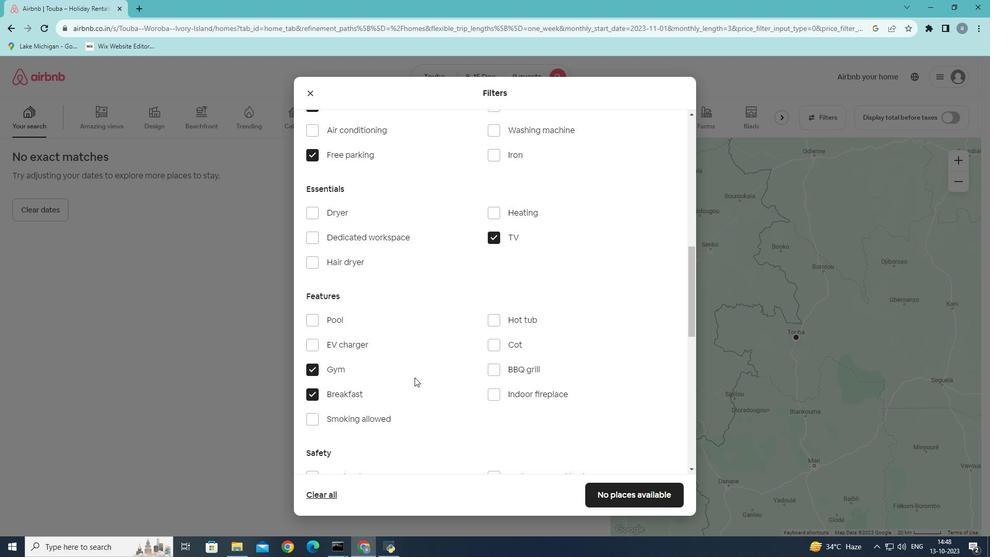 
Action: Mouse scrolled (414, 377) with delta (0, 0)
Screenshot: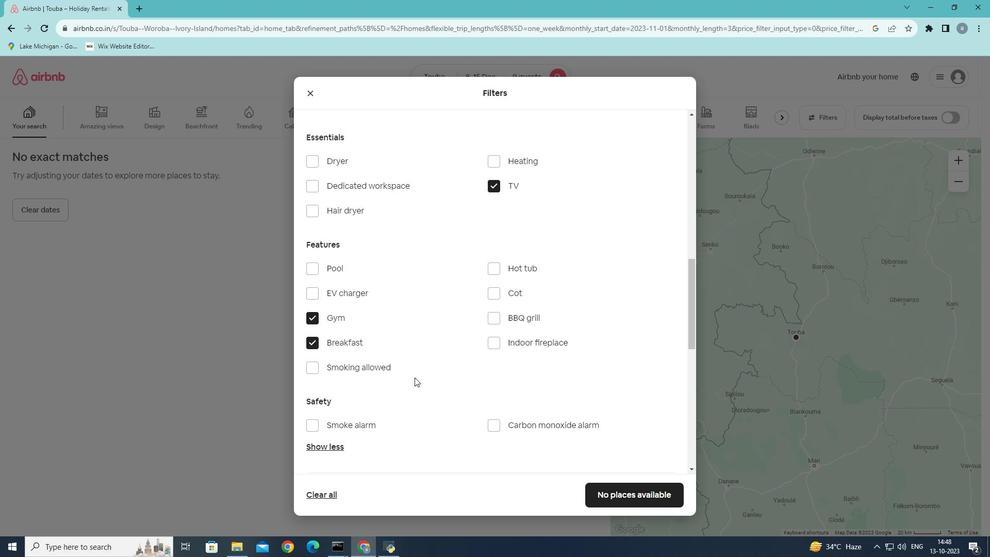 
Action: Mouse scrolled (414, 377) with delta (0, 0)
Screenshot: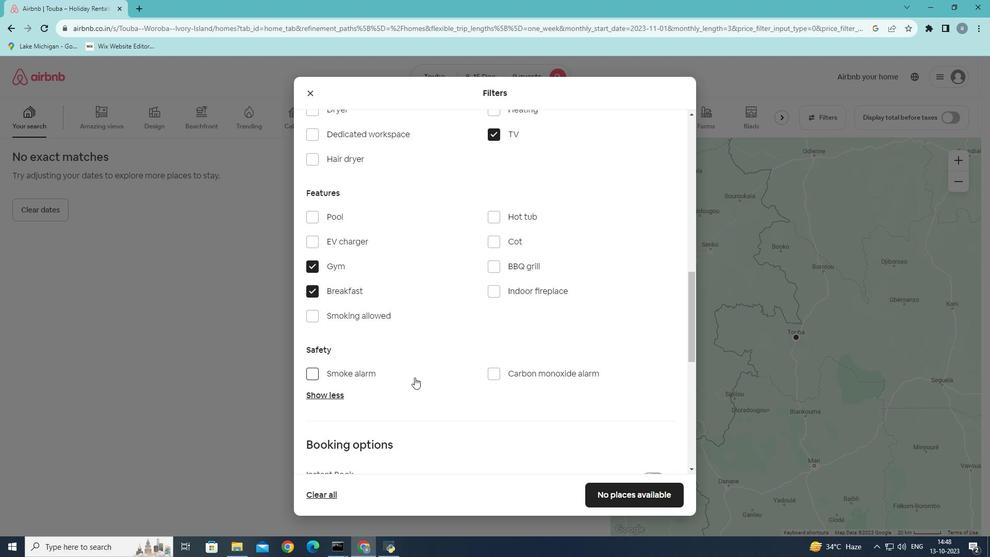 
Action: Mouse scrolled (414, 377) with delta (0, 0)
Screenshot: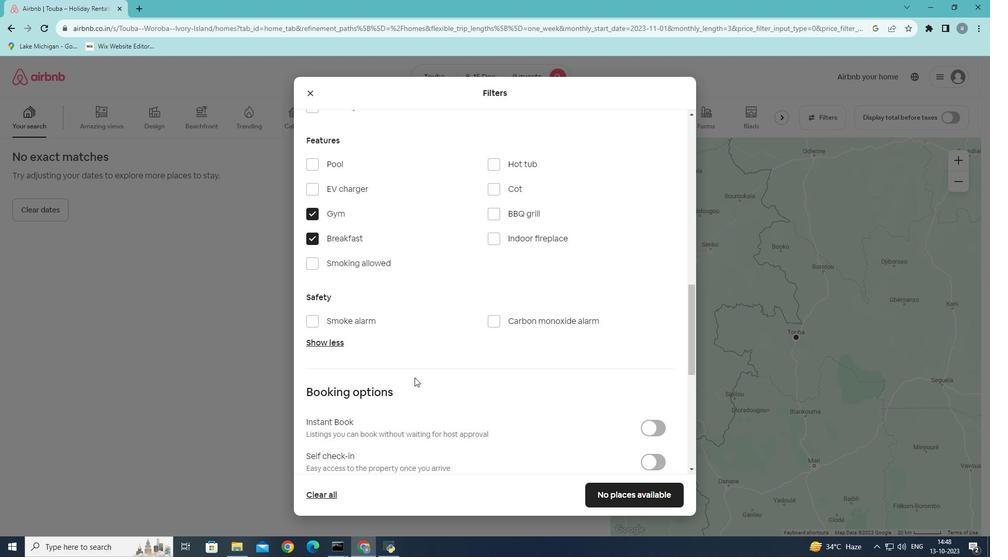 
Action: Mouse scrolled (414, 377) with delta (0, 0)
Screenshot: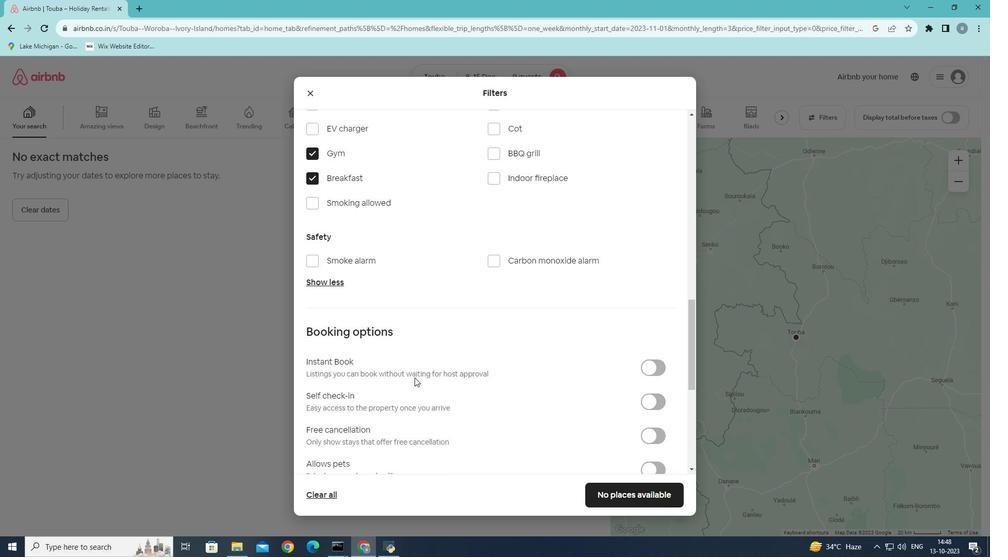 
Action: Mouse scrolled (414, 377) with delta (0, 0)
Screenshot: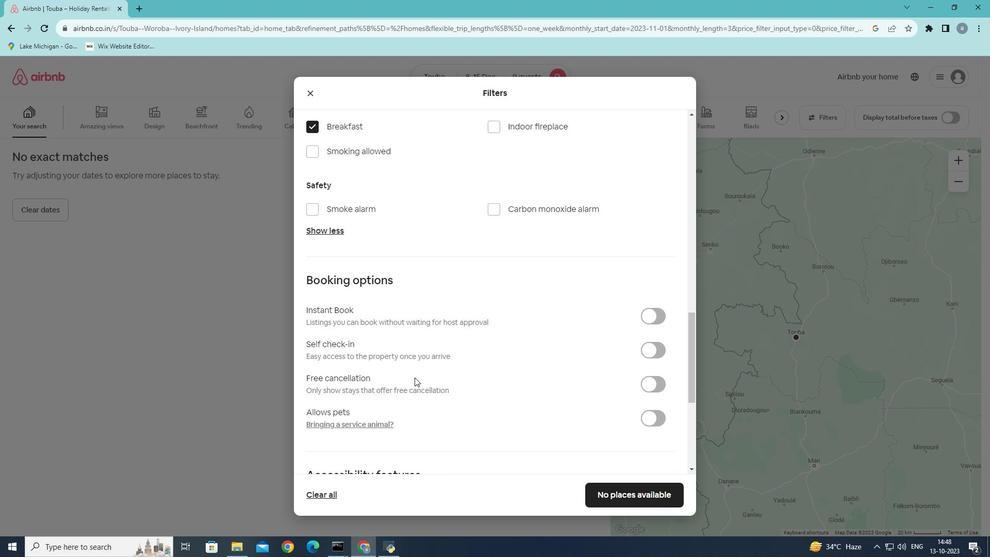 
Action: Mouse scrolled (414, 377) with delta (0, 0)
Screenshot: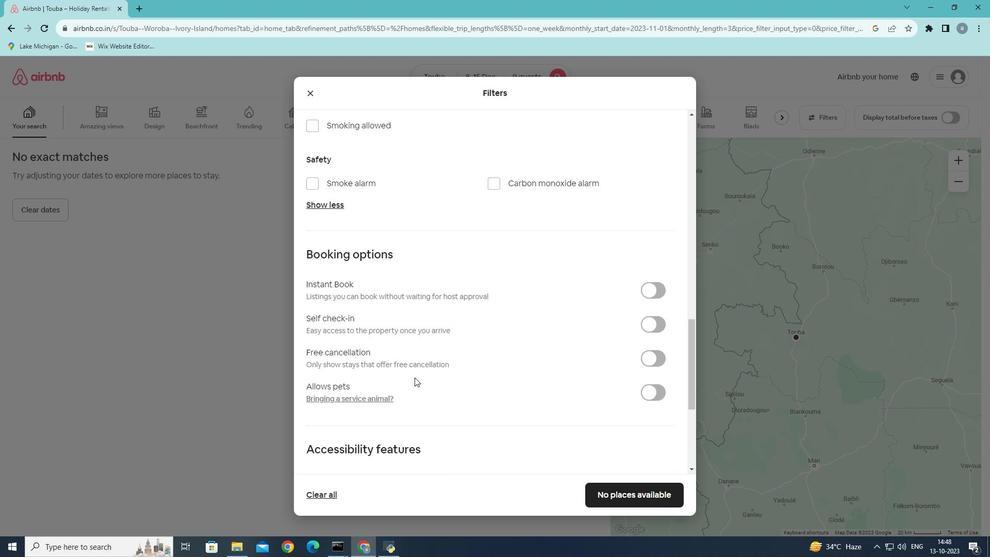 
Action: Mouse moved to (614, 496)
Screenshot: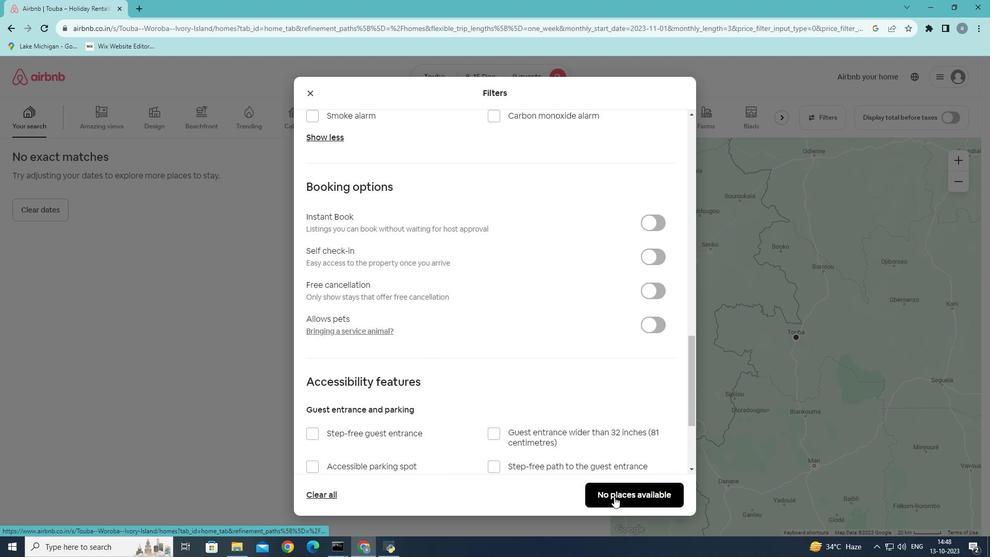 
Action: Mouse pressed left at (614, 496)
Screenshot: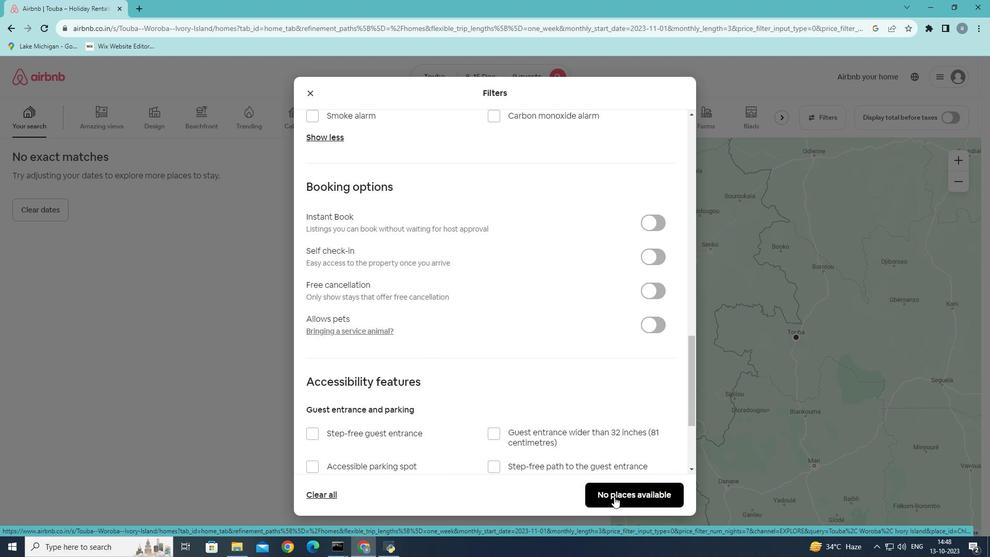 
Action: Mouse moved to (209, 216)
Screenshot: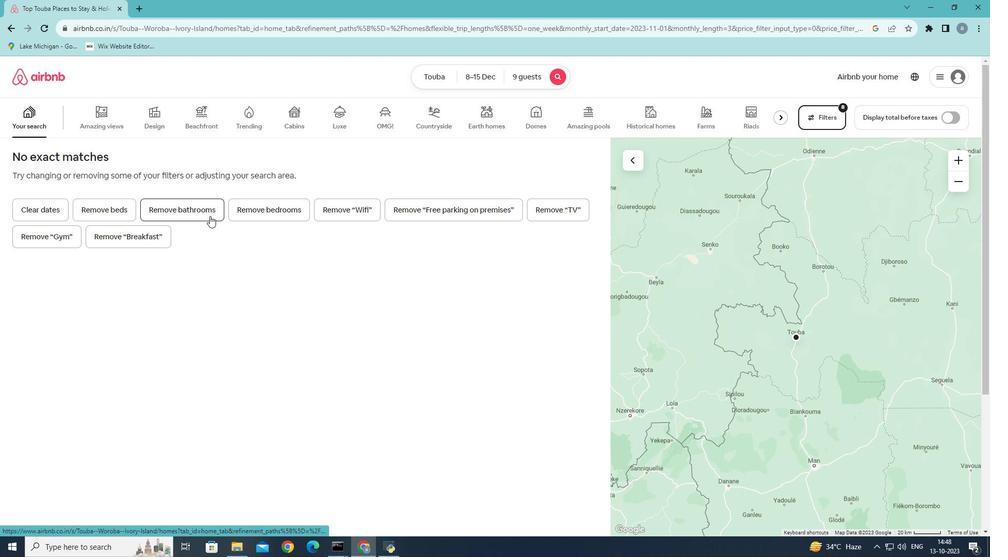 
